 Task: Open Card Net Promoter Score Analysis in Board Product Features to Workspace Direct Marketing and add a team member Softage.1@softage.net, a label Red, a checklist Recipe Development, an attachment from your onedrive, a color Red and finally, add a card description 'Develop and launch new customer acquisition program' and a comment 'We should approach this task with a sense of curiosity and a willingness to experiment with new ideas and approaches.'. Add a start date 'Jan 01, 1900' with a due date 'Jan 08, 1900'
Action: Mouse moved to (71, 335)
Screenshot: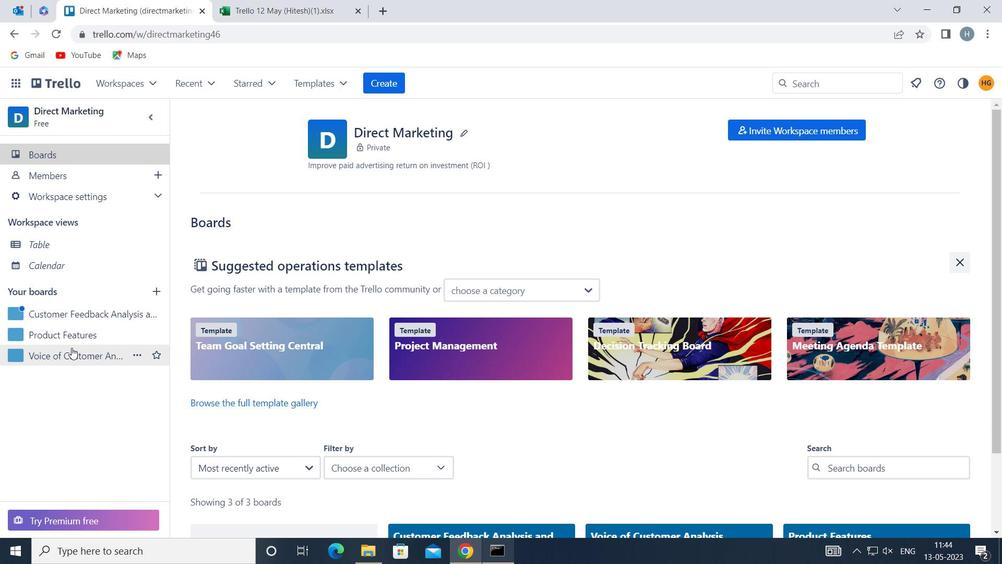 
Action: Mouse pressed left at (71, 335)
Screenshot: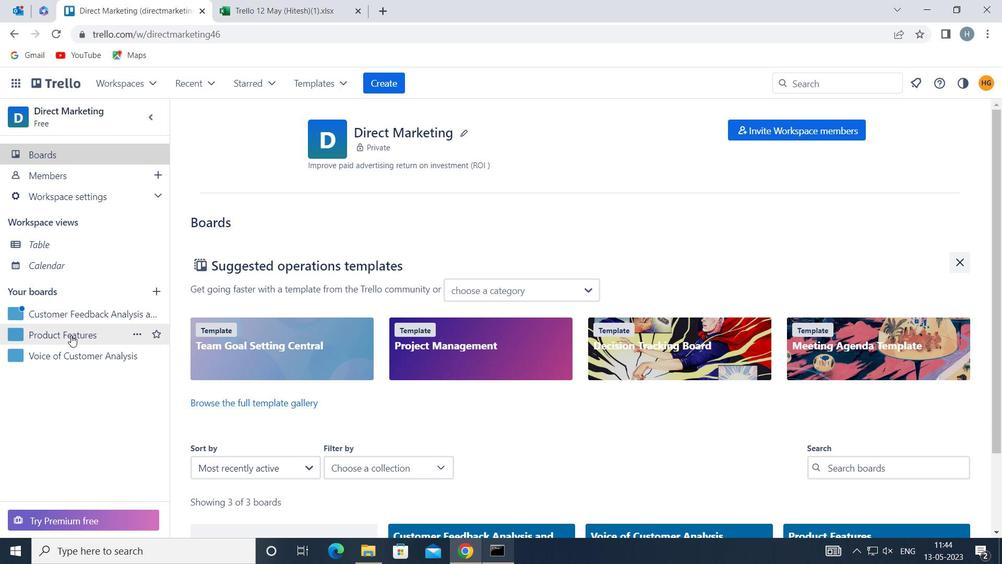 
Action: Mouse moved to (278, 184)
Screenshot: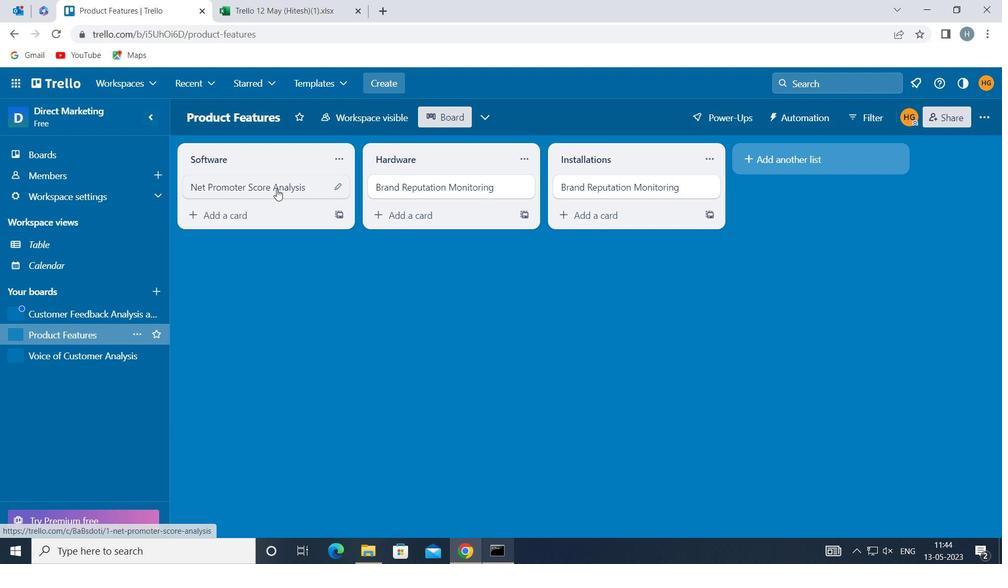
Action: Mouse pressed left at (278, 184)
Screenshot: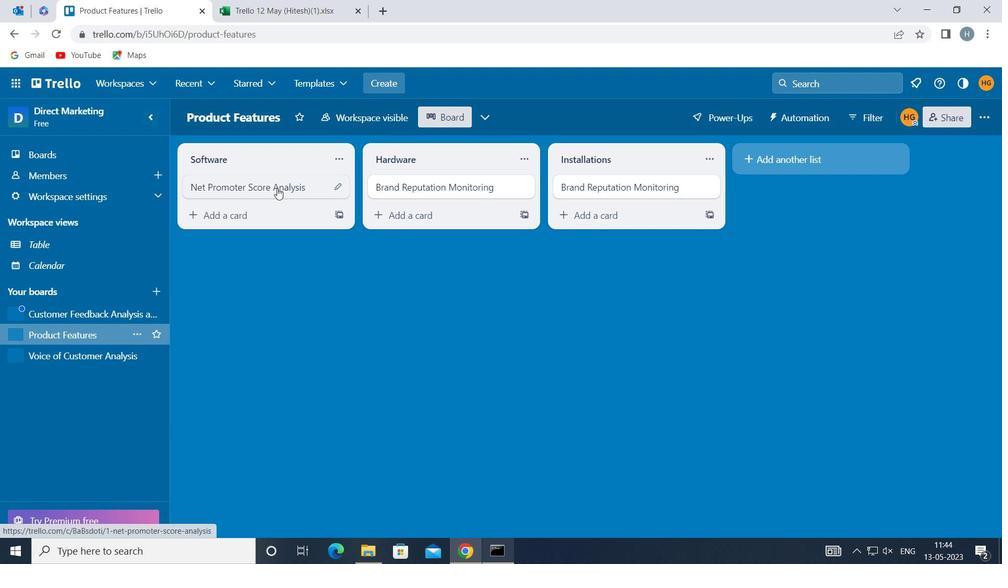
Action: Mouse moved to (698, 184)
Screenshot: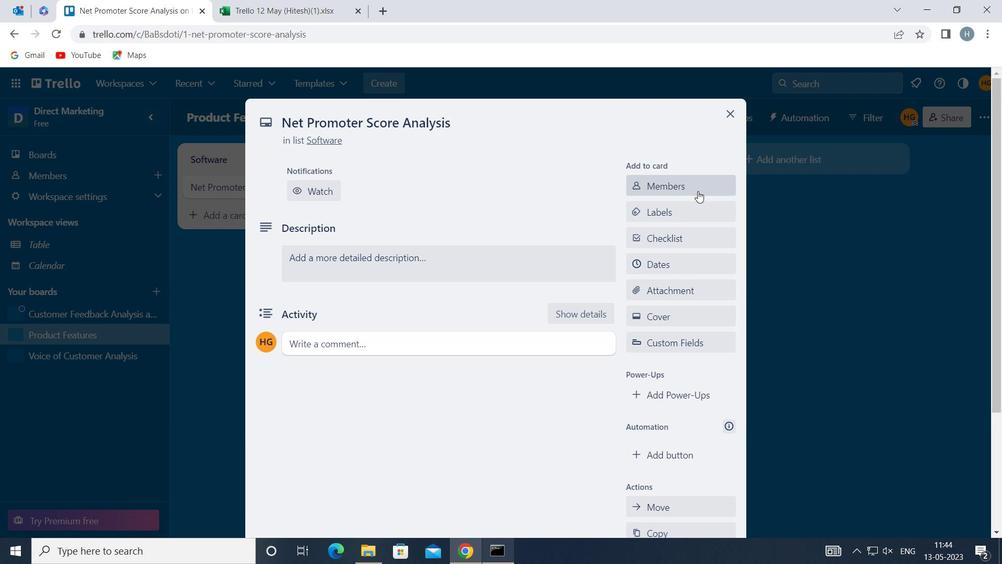 
Action: Mouse pressed left at (698, 184)
Screenshot: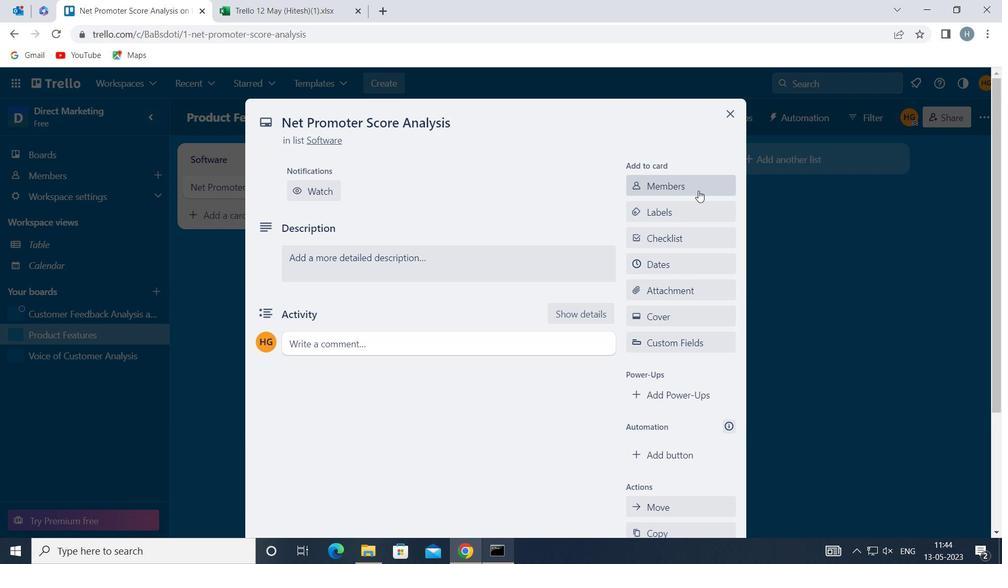 
Action: Key pressed softage
Screenshot: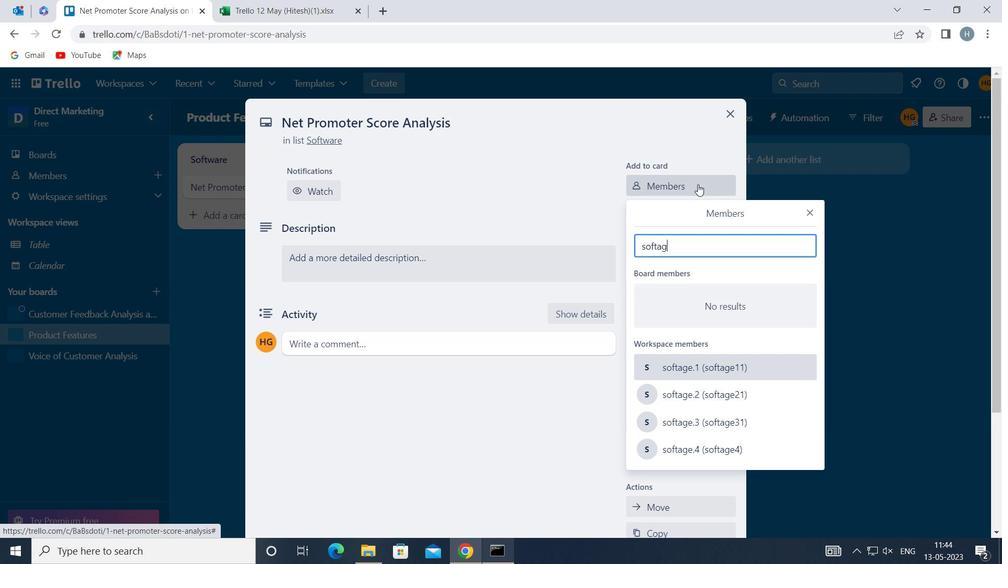 
Action: Mouse moved to (727, 362)
Screenshot: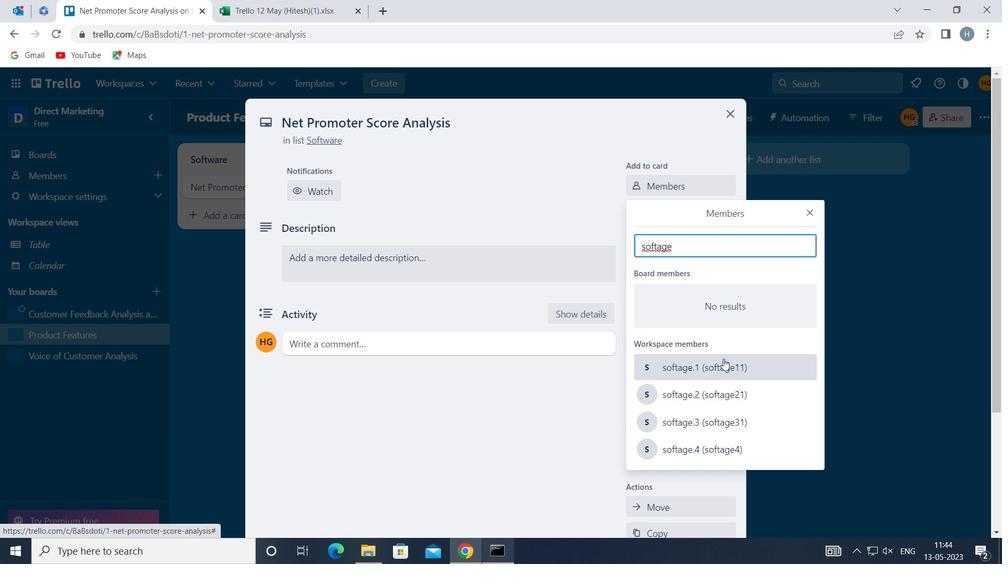 
Action: Mouse pressed left at (727, 362)
Screenshot: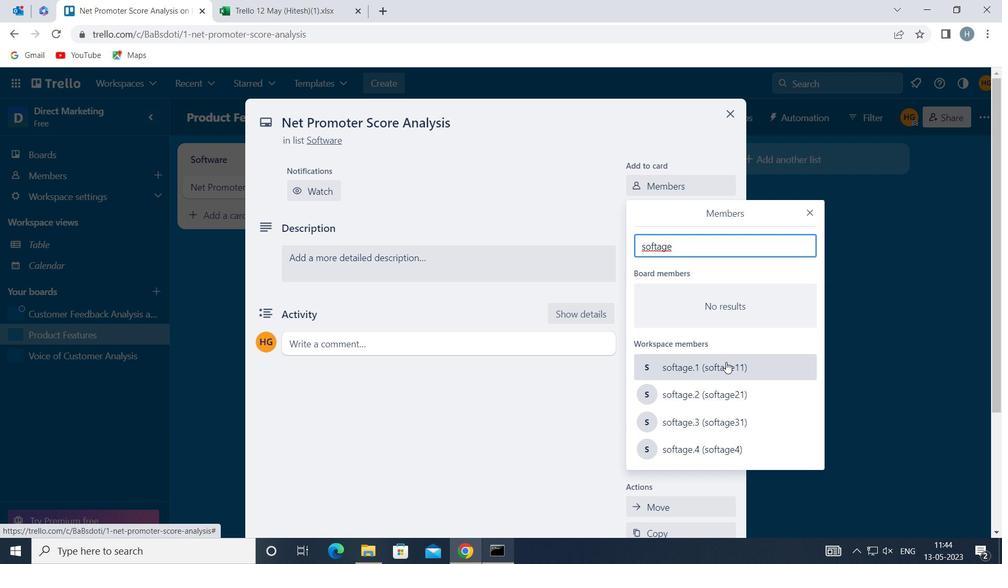 
Action: Mouse moved to (807, 211)
Screenshot: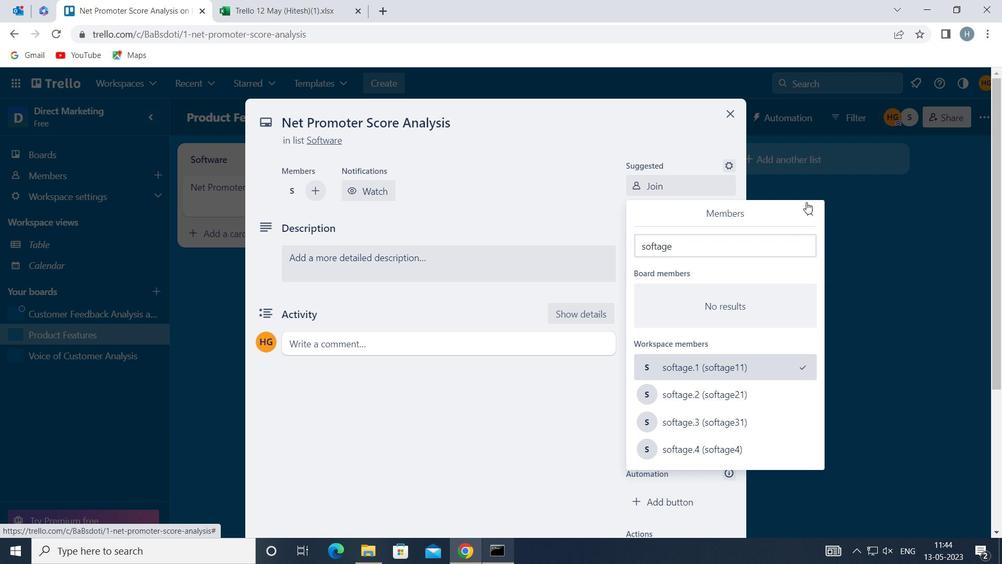 
Action: Mouse pressed left at (807, 211)
Screenshot: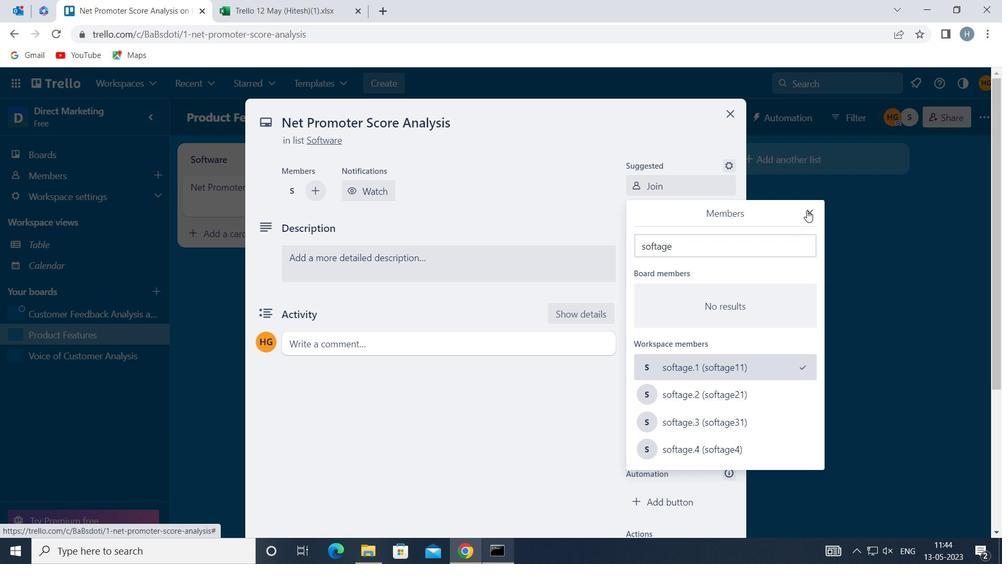 
Action: Mouse moved to (687, 255)
Screenshot: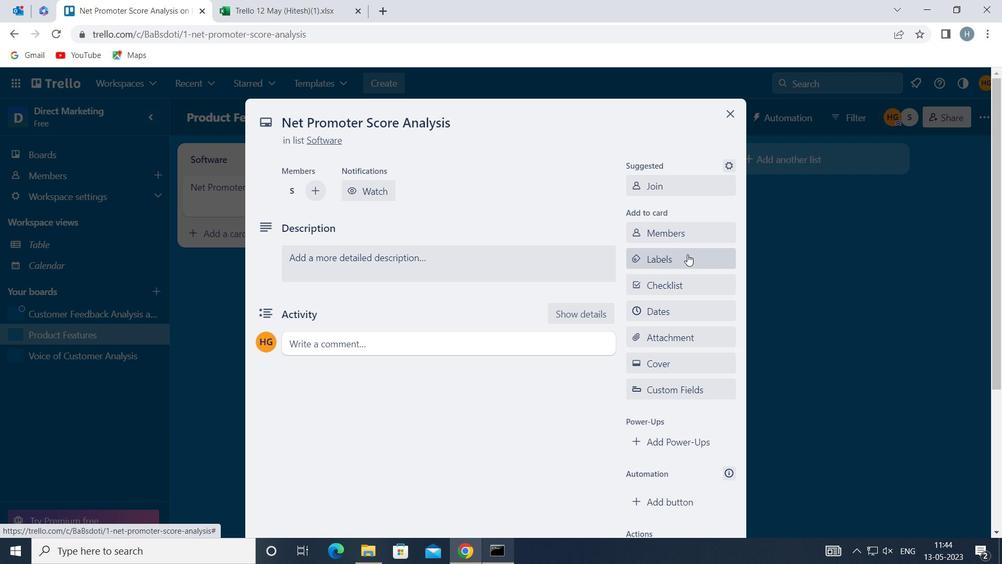 
Action: Mouse pressed left at (687, 255)
Screenshot: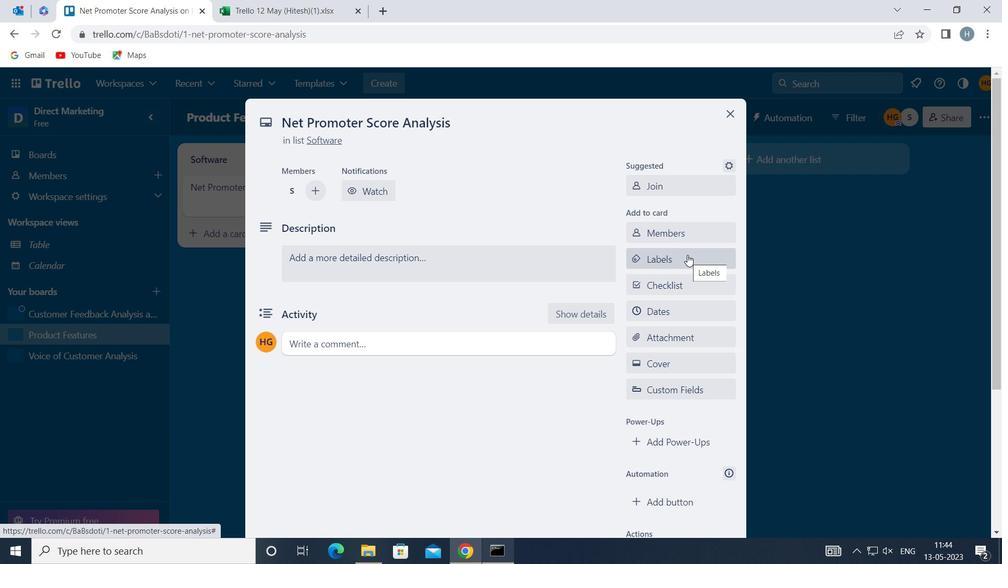 
Action: Mouse moved to (693, 262)
Screenshot: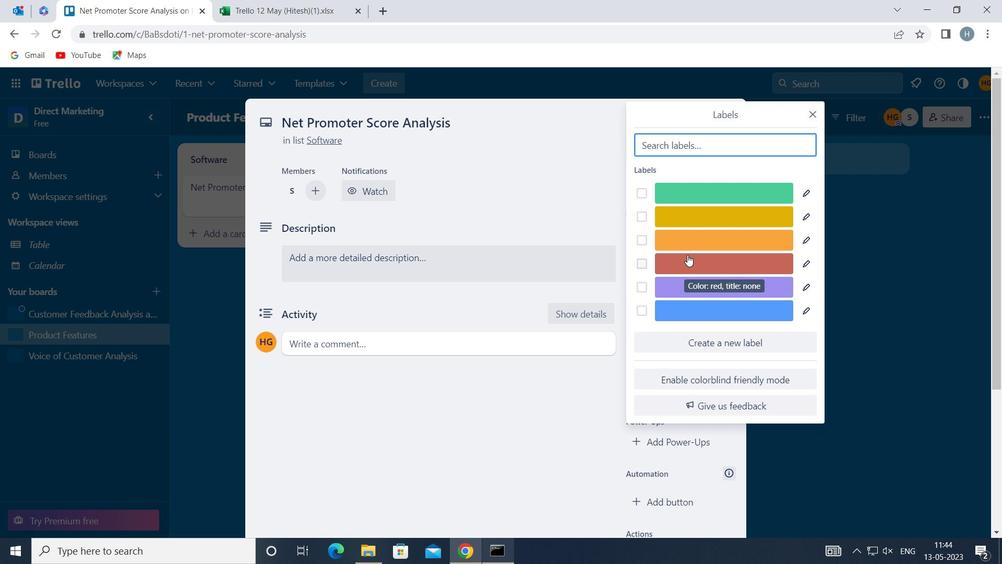 
Action: Mouse pressed left at (693, 262)
Screenshot: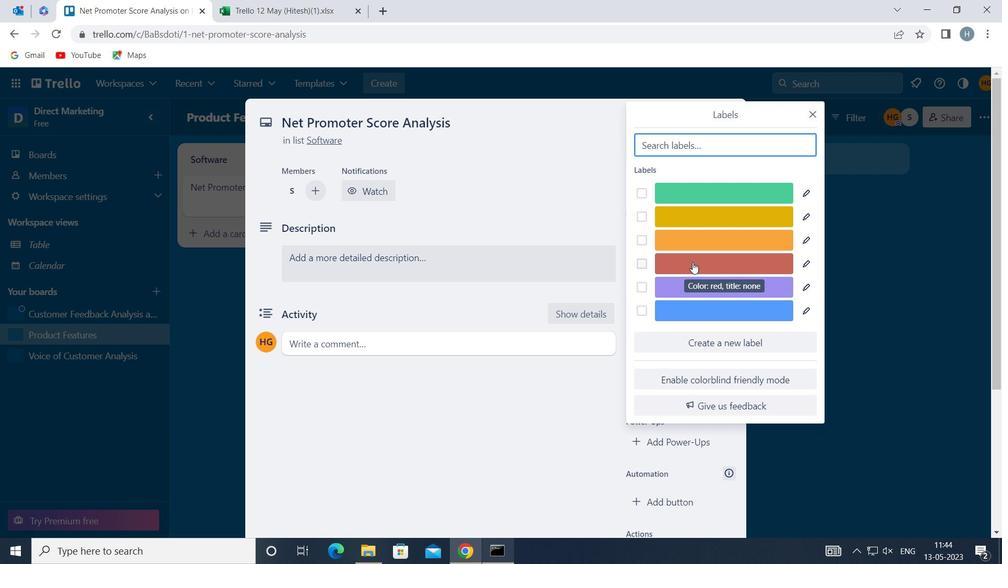 
Action: Mouse moved to (813, 109)
Screenshot: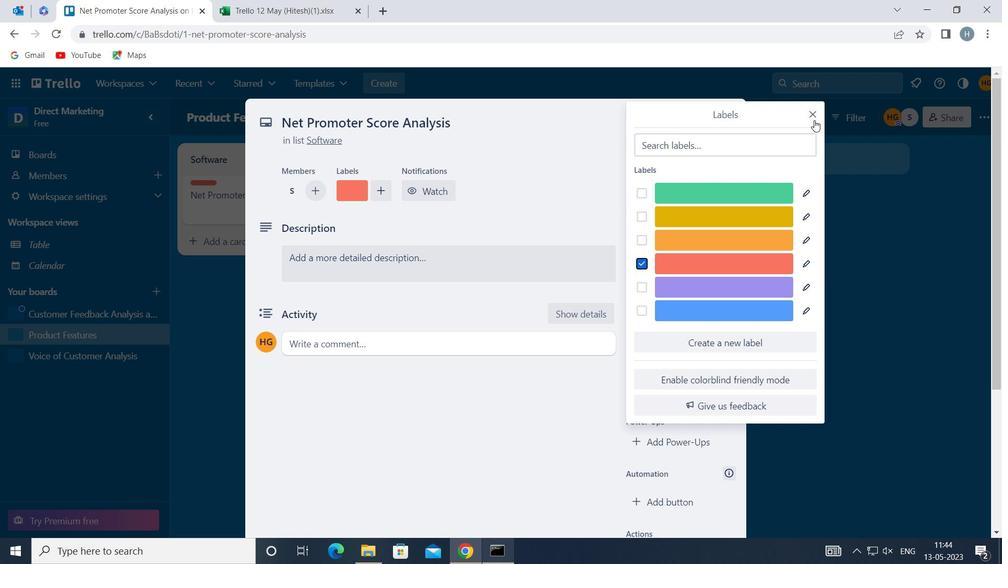 
Action: Mouse pressed left at (813, 109)
Screenshot: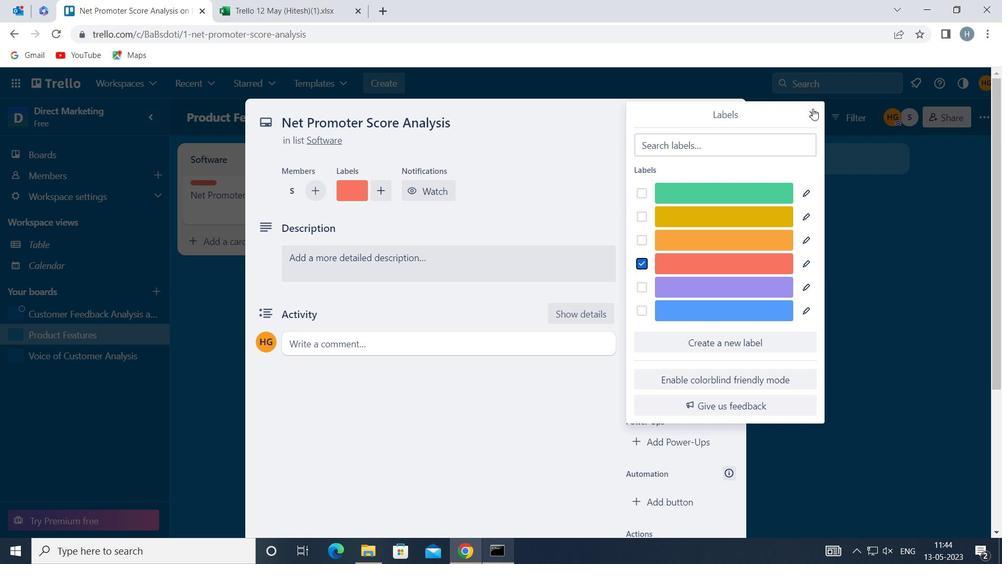 
Action: Mouse moved to (687, 278)
Screenshot: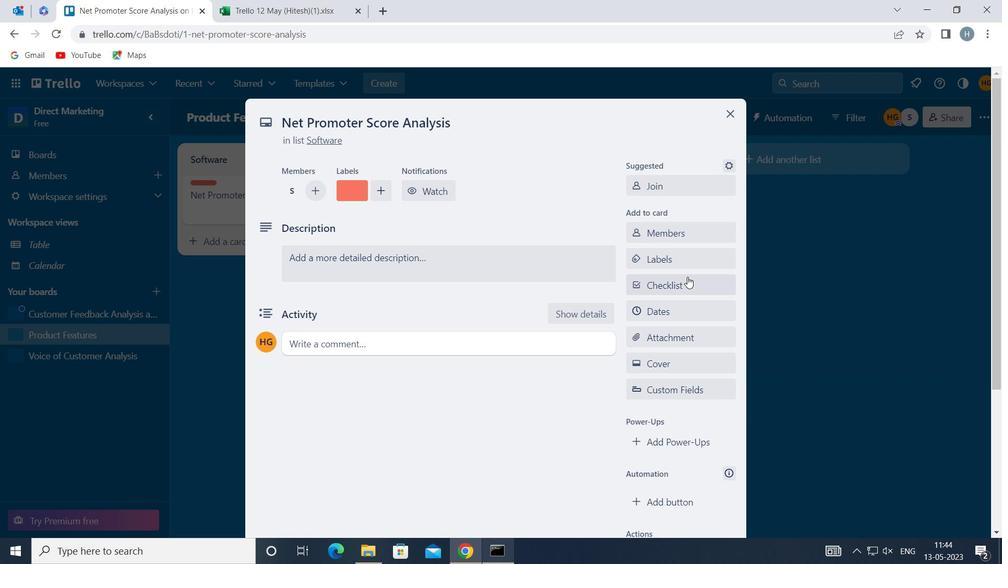 
Action: Mouse pressed left at (687, 278)
Screenshot: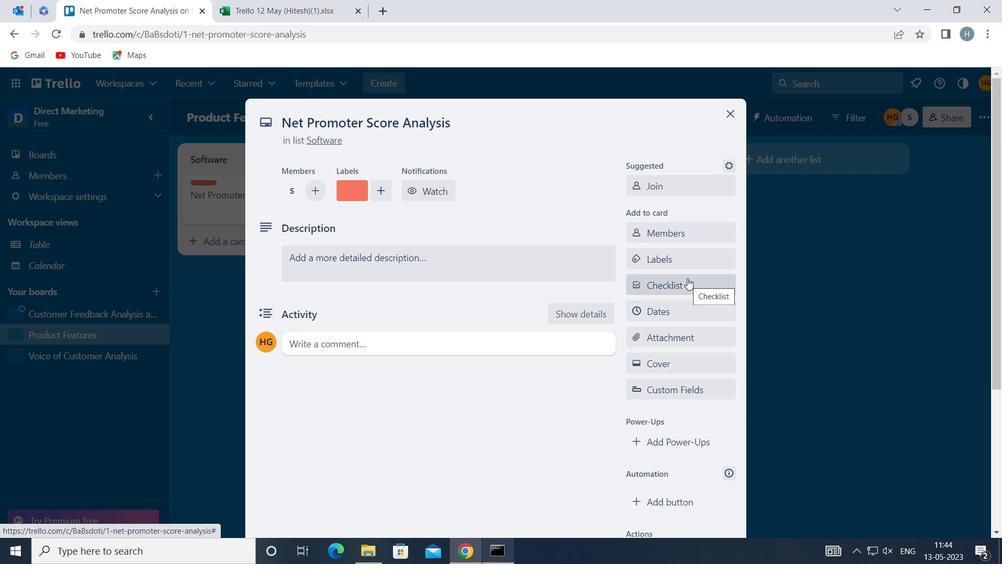 
Action: Key pressed <Key.shift>RECIPE<Key.space><Key.shift>DEVELOPMENT
Screenshot: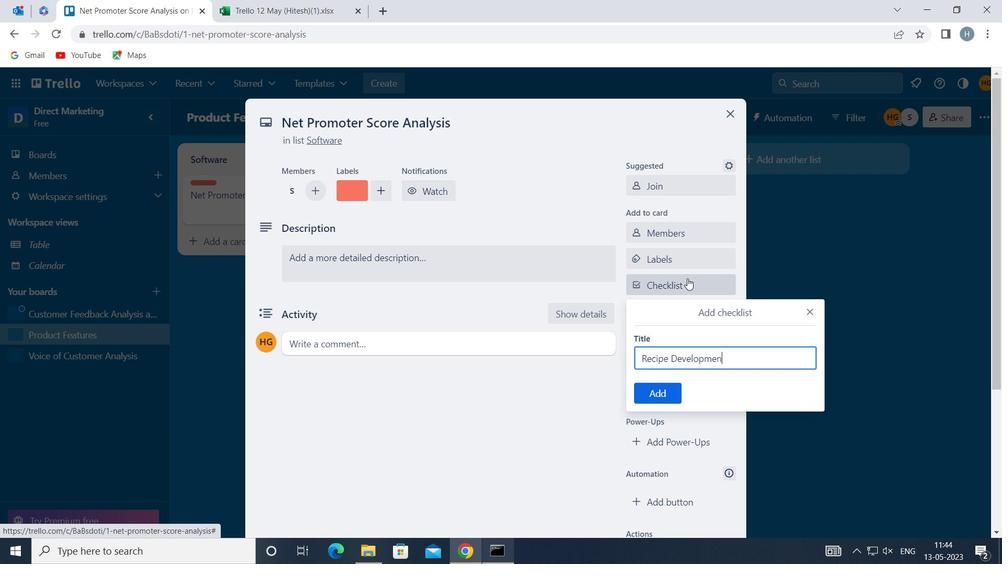
Action: Mouse moved to (666, 387)
Screenshot: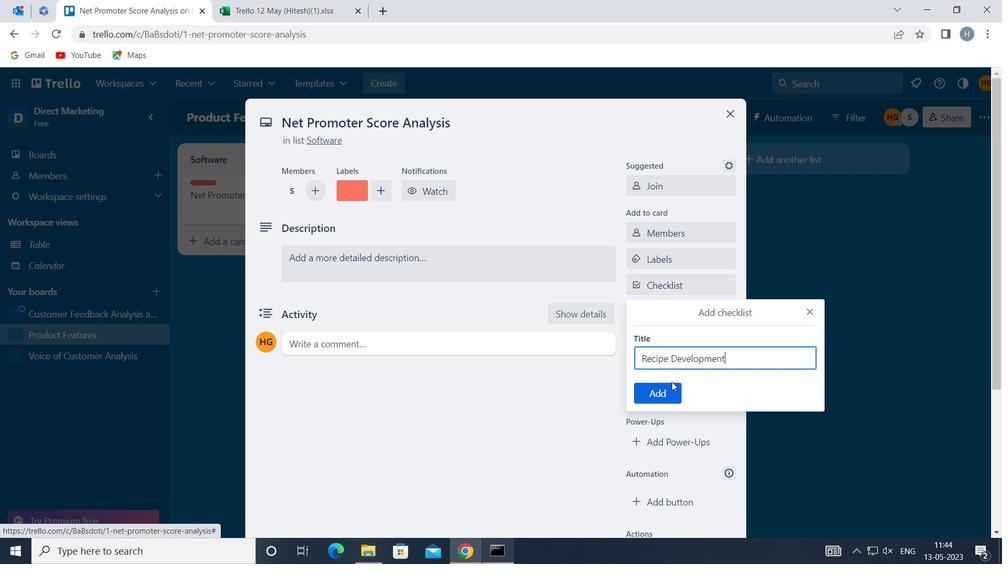 
Action: Mouse pressed left at (666, 387)
Screenshot: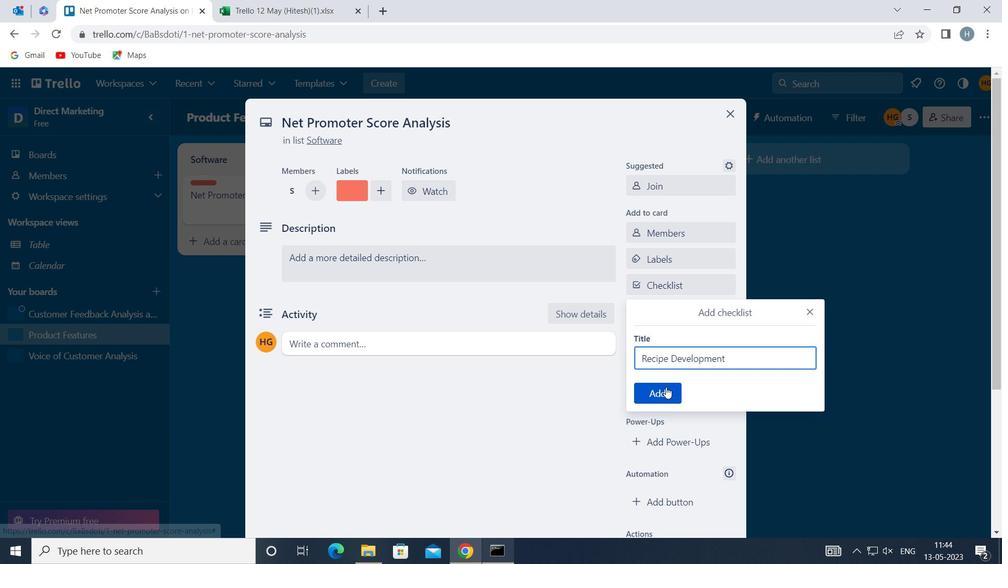 
Action: Mouse moved to (685, 331)
Screenshot: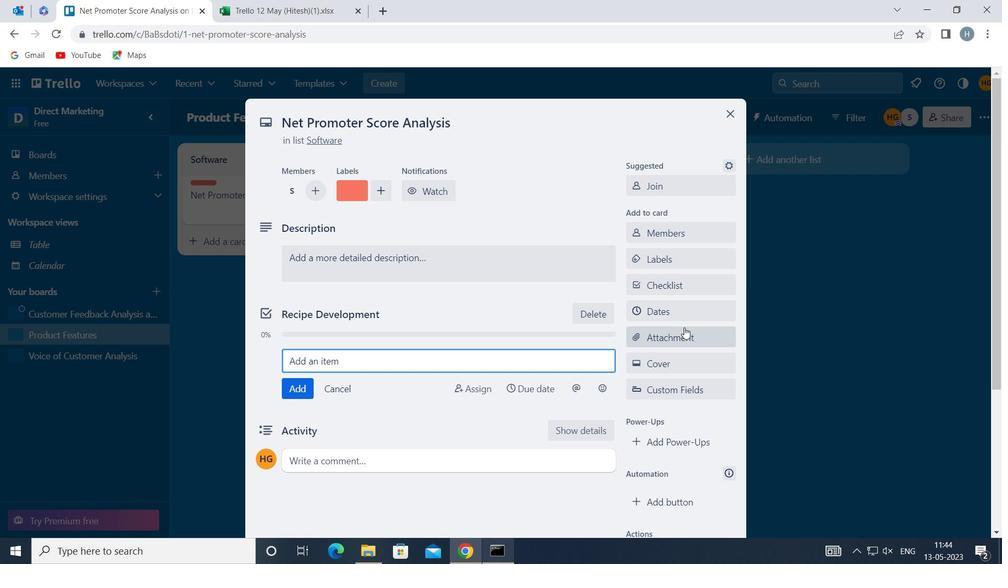 
Action: Mouse pressed left at (685, 331)
Screenshot: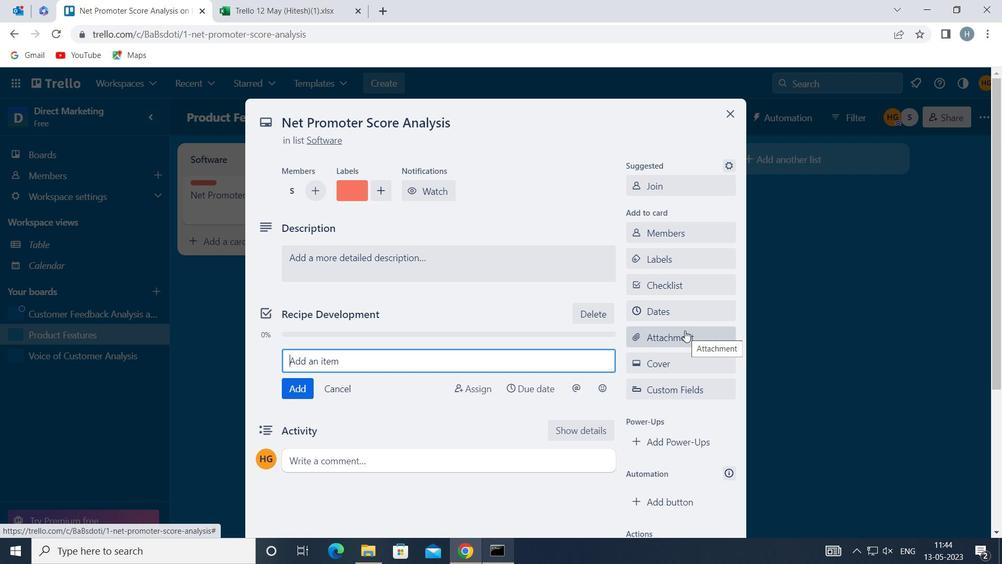 
Action: Mouse moved to (671, 247)
Screenshot: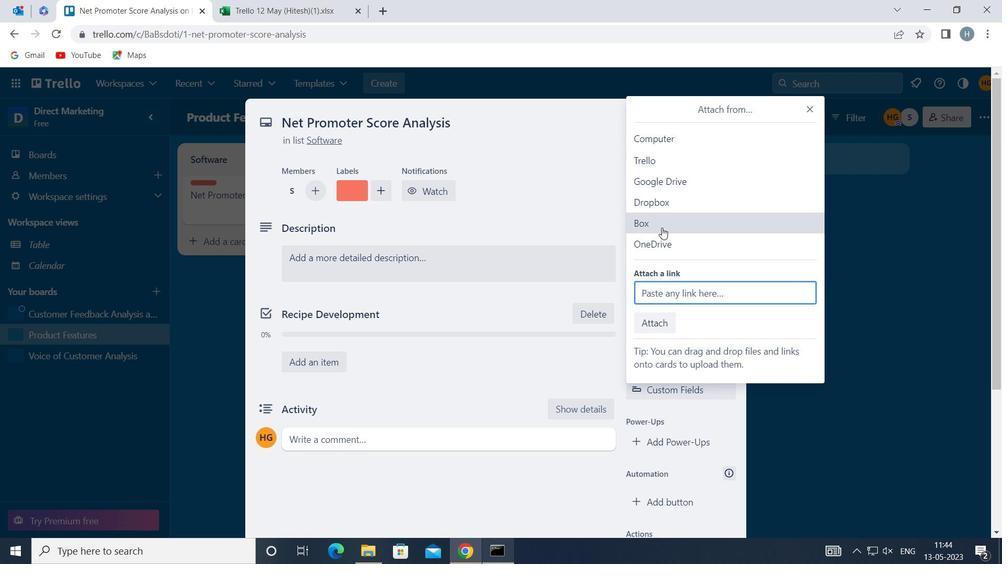 
Action: Mouse pressed left at (671, 247)
Screenshot: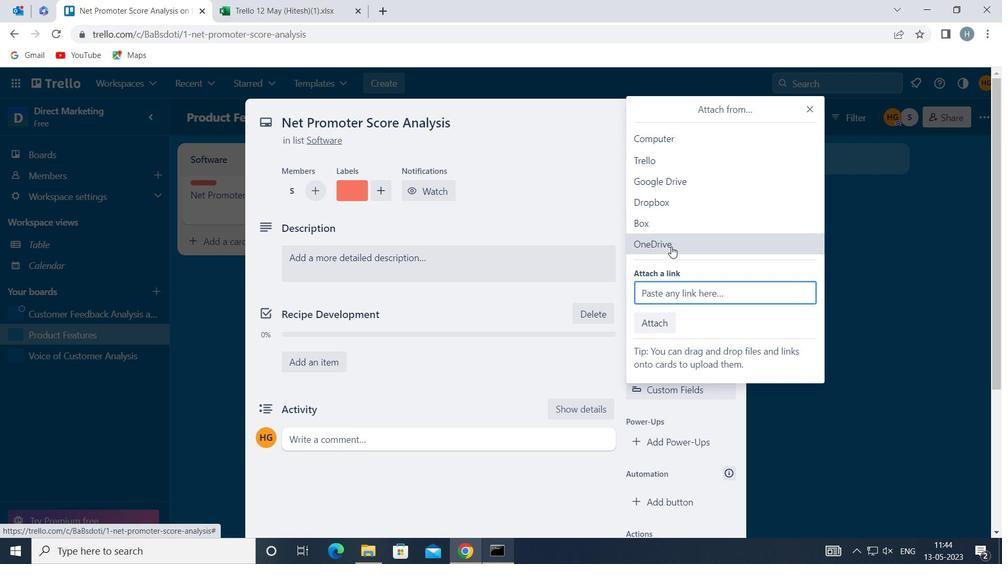 
Action: Mouse moved to (590, 180)
Screenshot: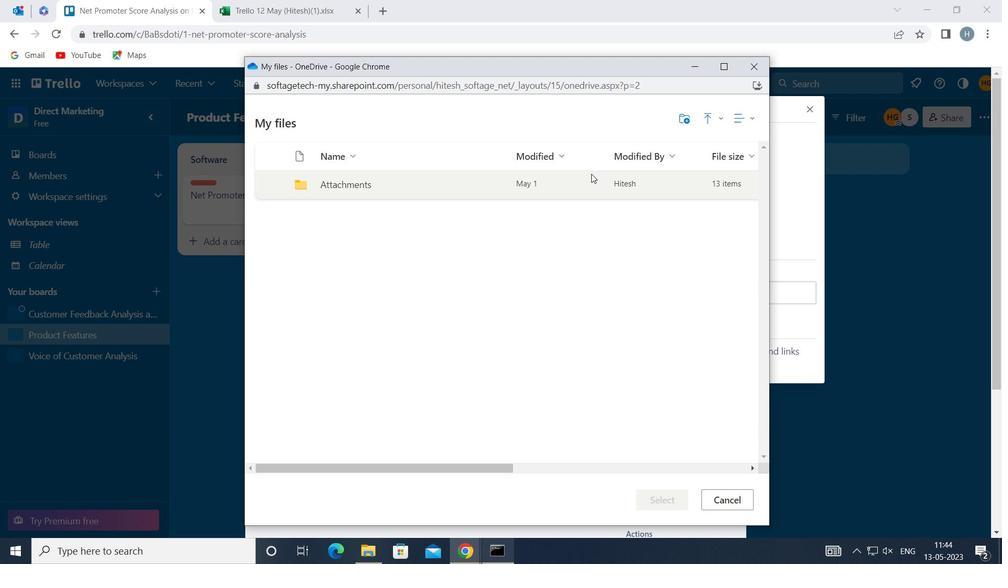
Action: Mouse pressed left at (590, 180)
Screenshot: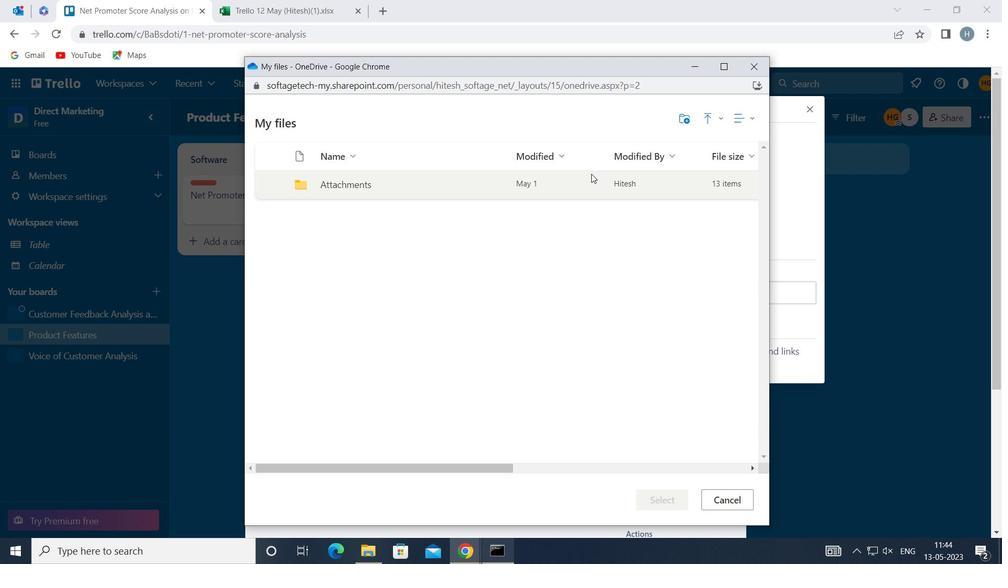 
Action: Mouse pressed left at (590, 180)
Screenshot: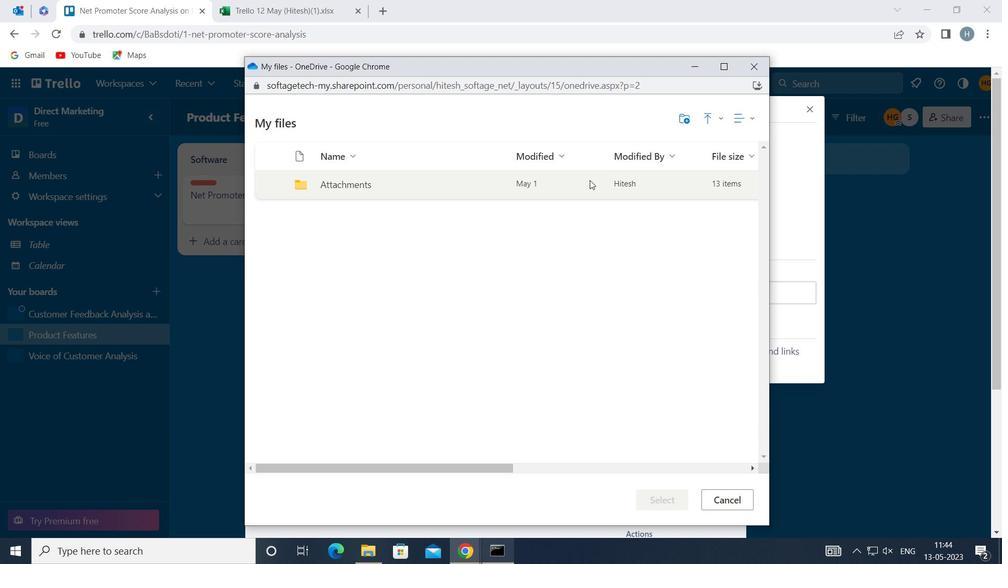 
Action: Mouse moved to (588, 218)
Screenshot: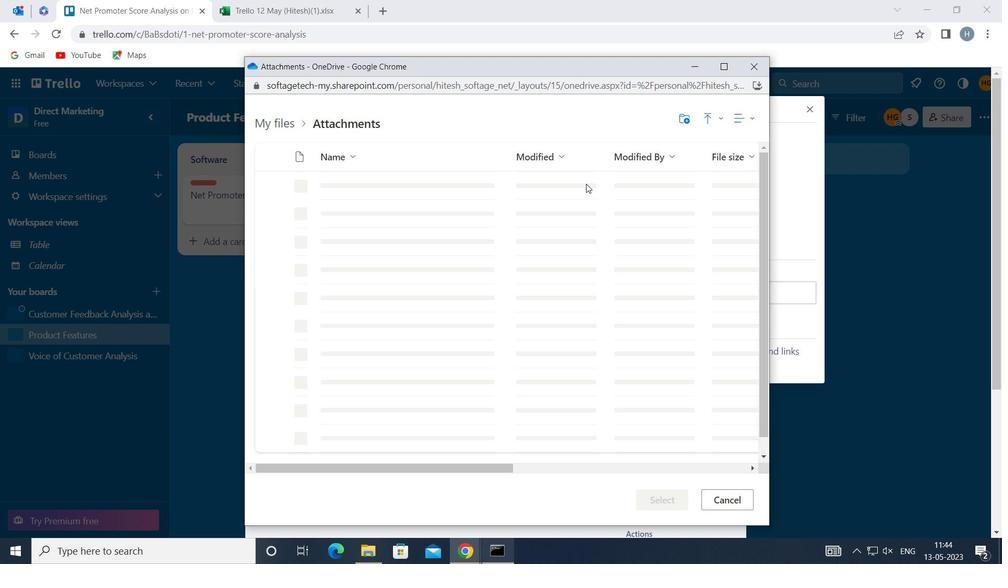 
Action: Mouse pressed left at (588, 218)
Screenshot: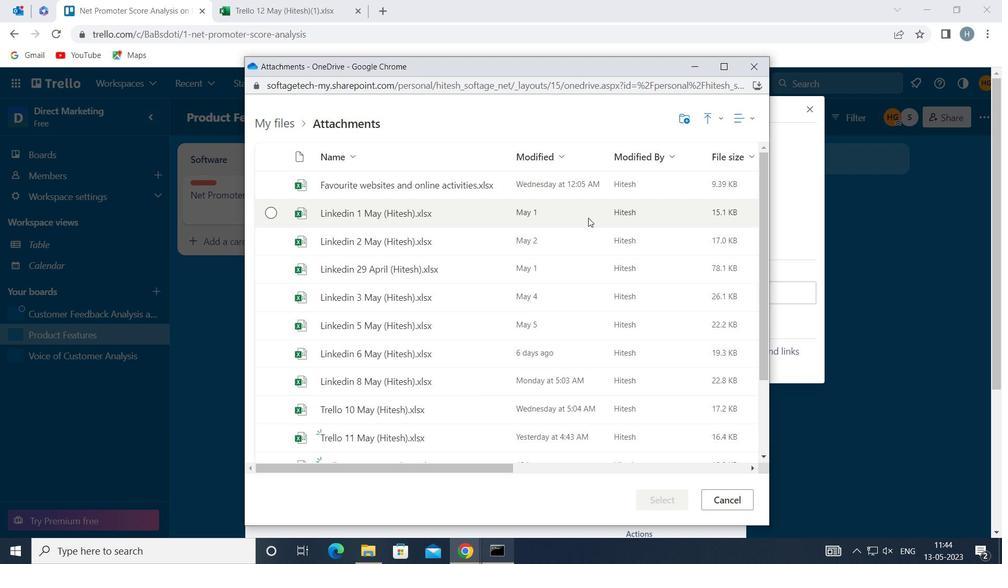 
Action: Mouse moved to (675, 493)
Screenshot: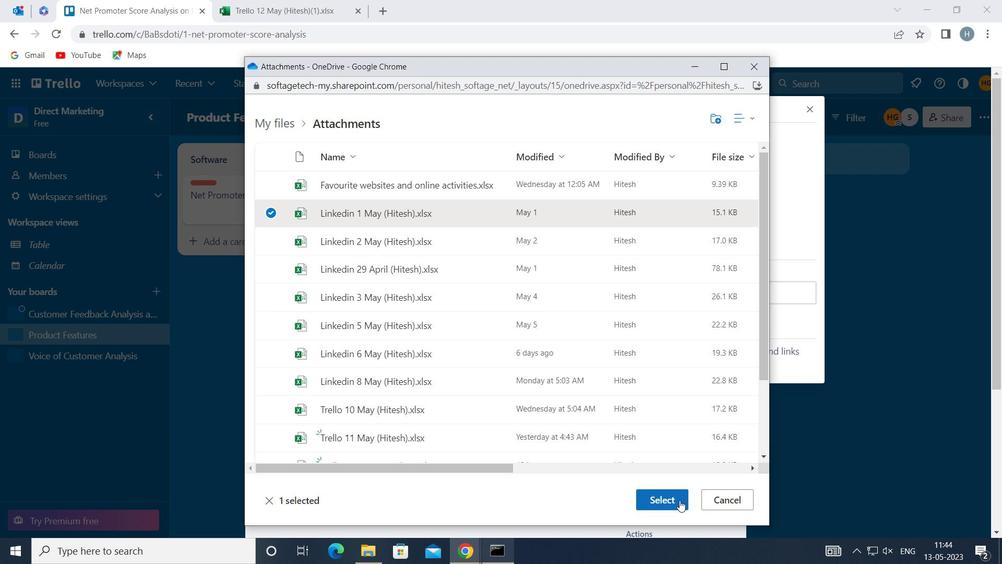 
Action: Mouse pressed left at (675, 493)
Screenshot: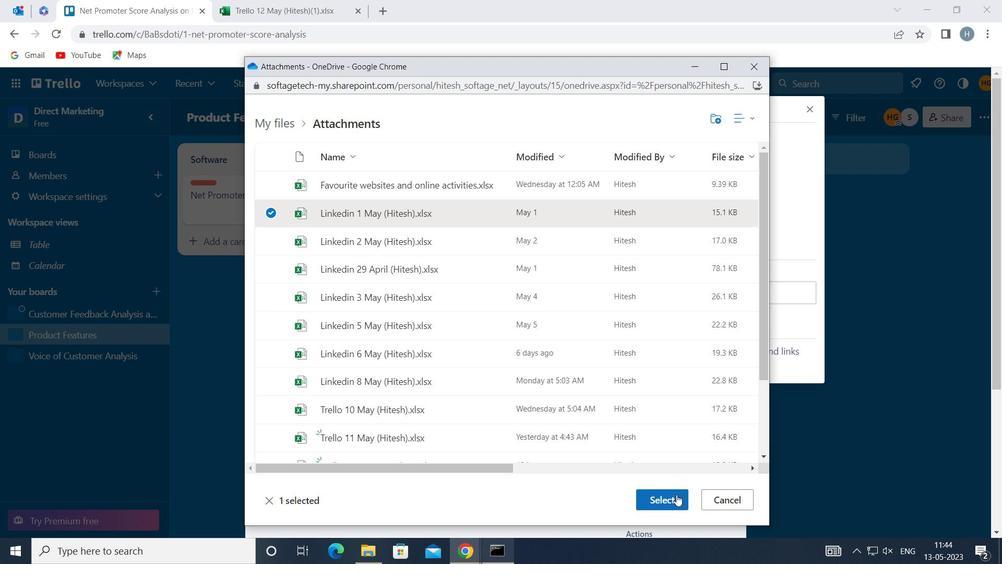 
Action: Mouse moved to (691, 361)
Screenshot: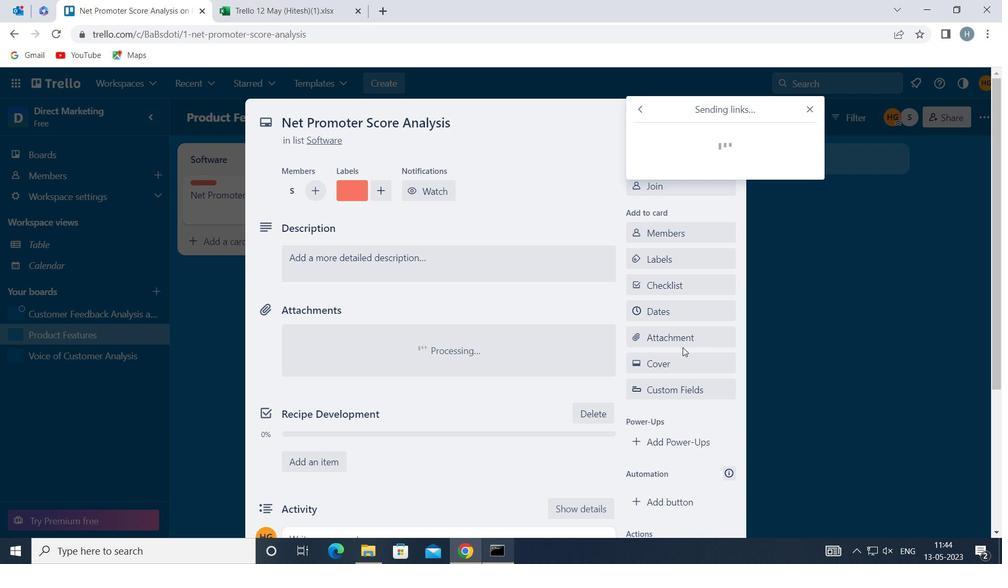 
Action: Mouse pressed left at (691, 361)
Screenshot: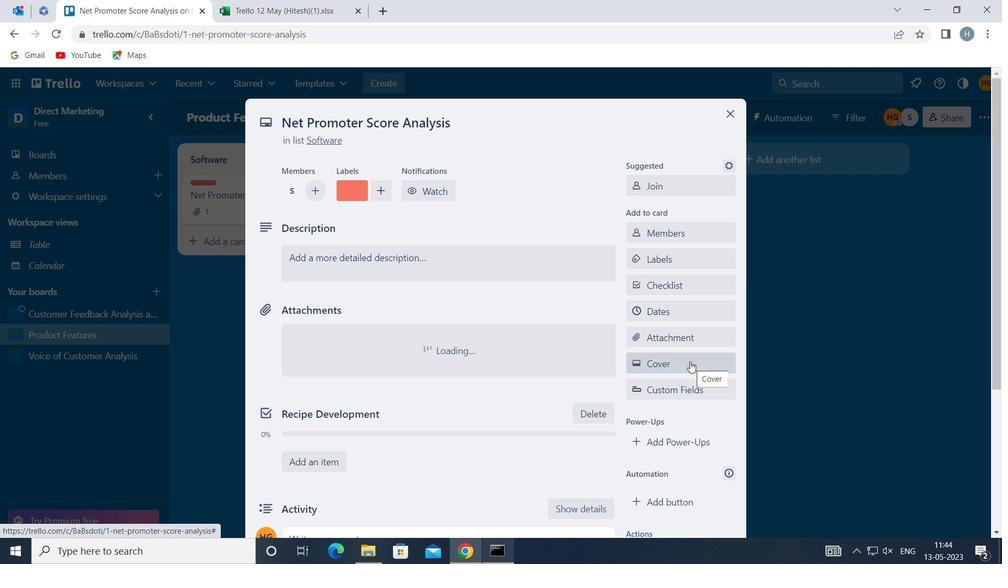 
Action: Mouse moved to (761, 279)
Screenshot: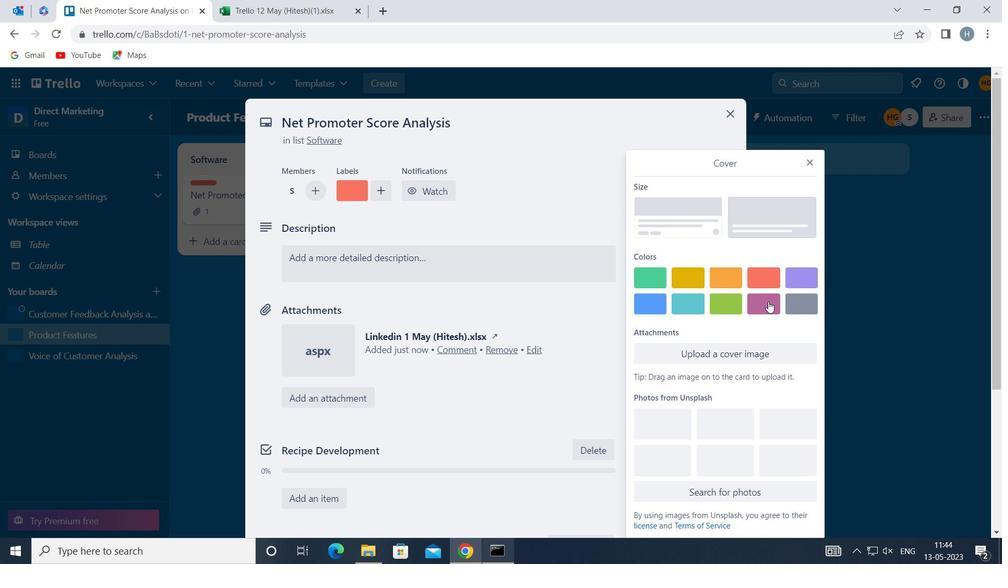 
Action: Mouse pressed left at (761, 279)
Screenshot: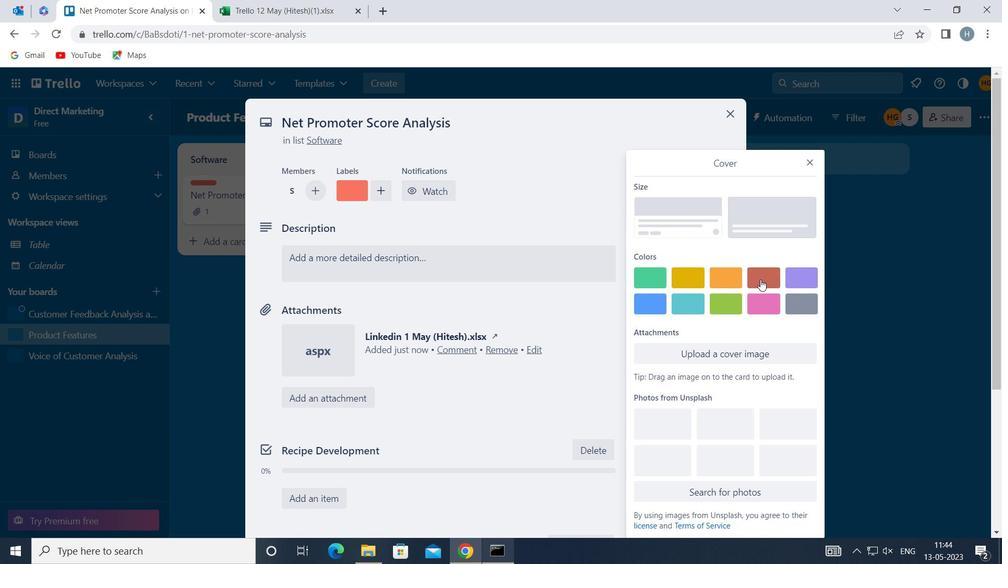 
Action: Mouse moved to (813, 136)
Screenshot: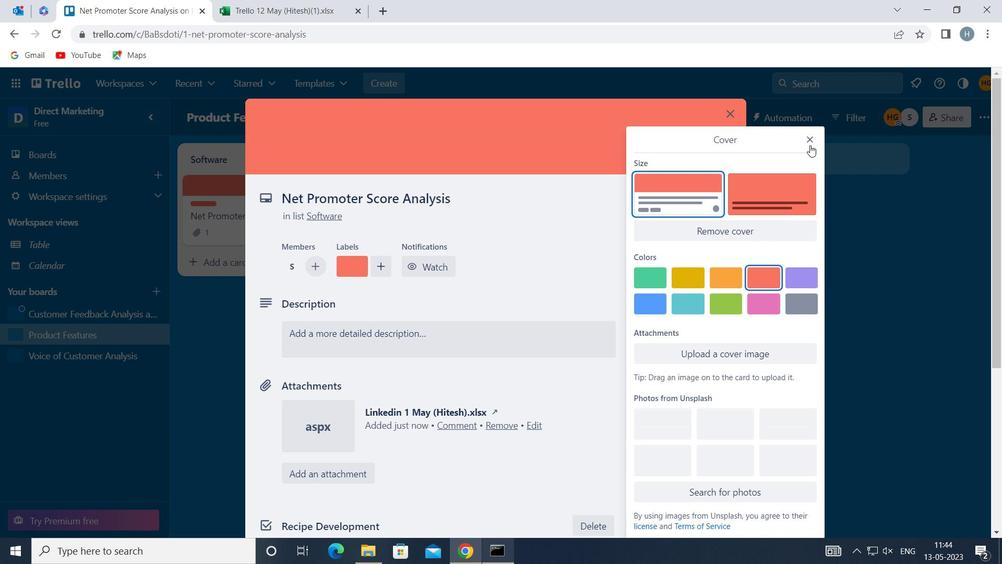 
Action: Mouse pressed left at (813, 136)
Screenshot: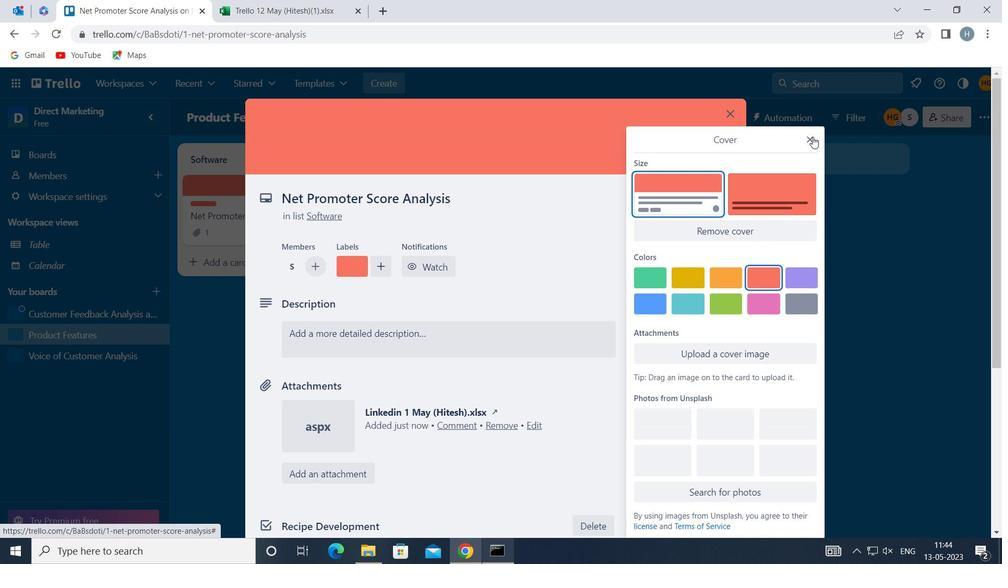 
Action: Mouse moved to (506, 331)
Screenshot: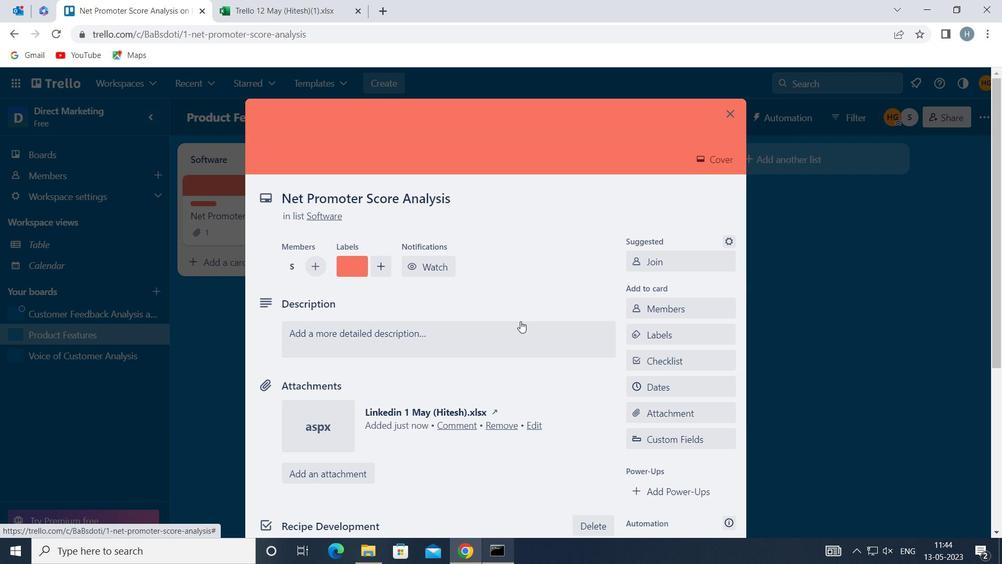 
Action: Mouse pressed left at (506, 331)
Screenshot: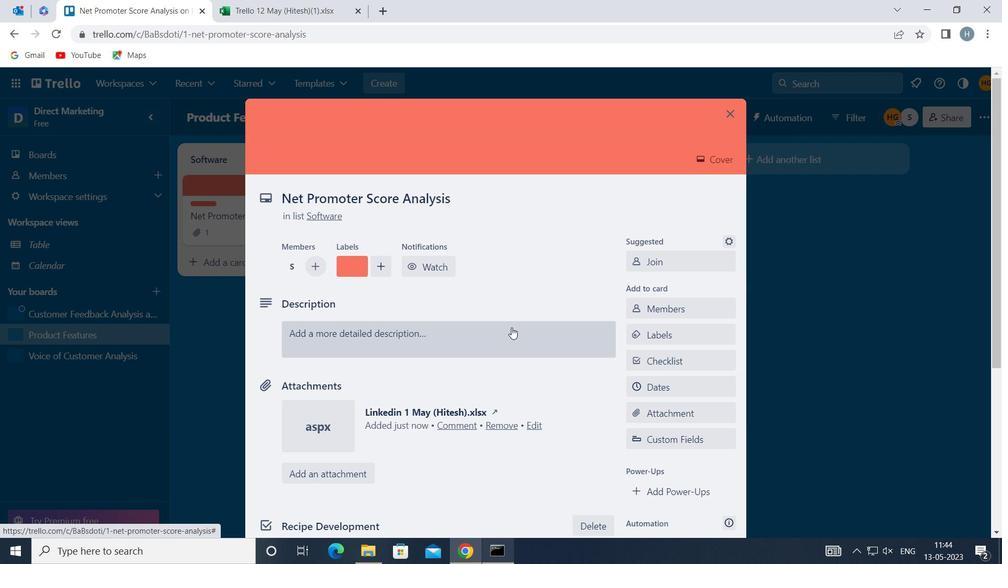 
Action: Mouse moved to (427, 378)
Screenshot: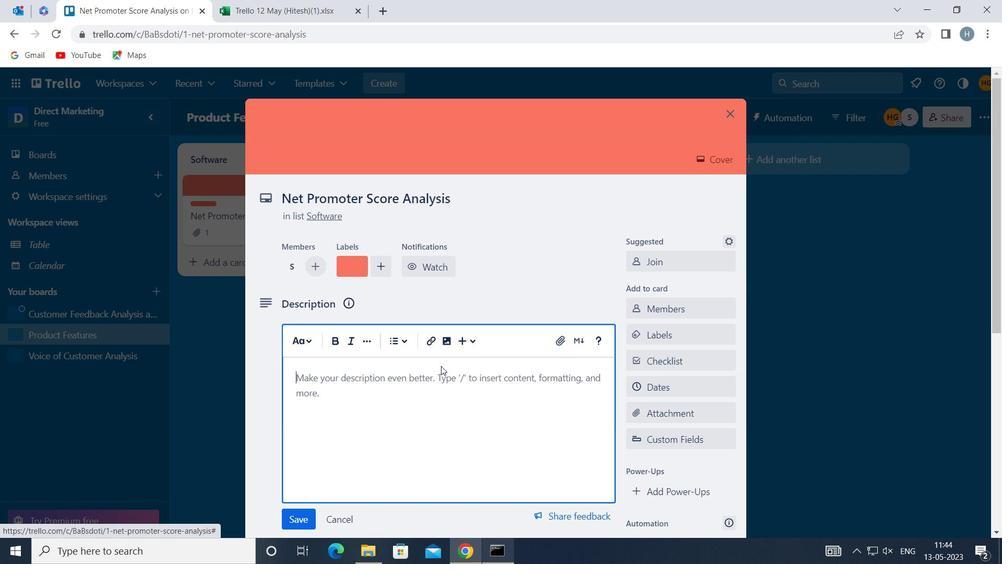 
Action: Mouse pressed left at (427, 378)
Screenshot: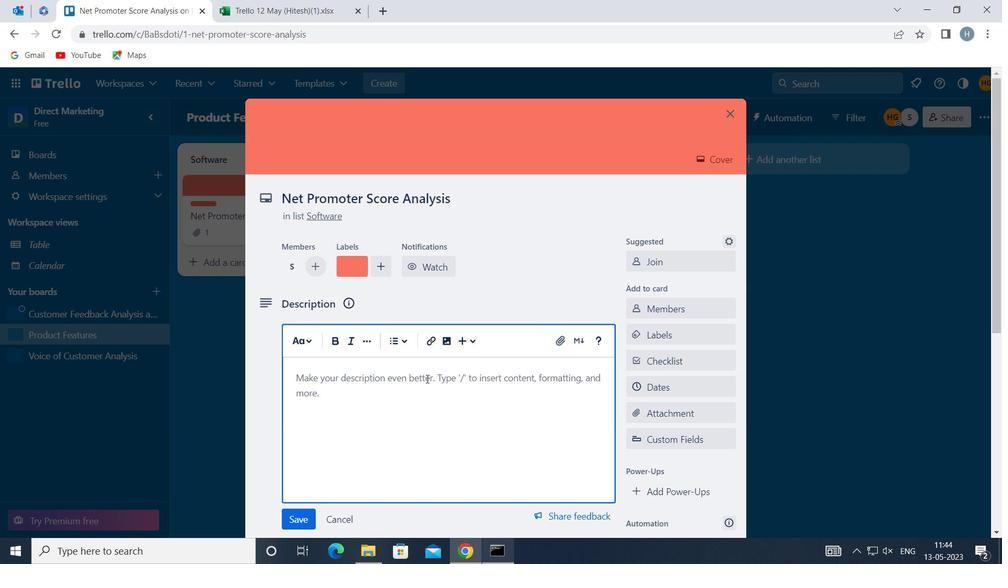 
Action: Key pressed <Key.shift>DEVELOP<Key.space>AND<Key.space>LAUNCH<Key.space>NEW<Key.space>CUSTOMER<Key.space>ACQUISITION<Key.space>PROGRAM
Screenshot: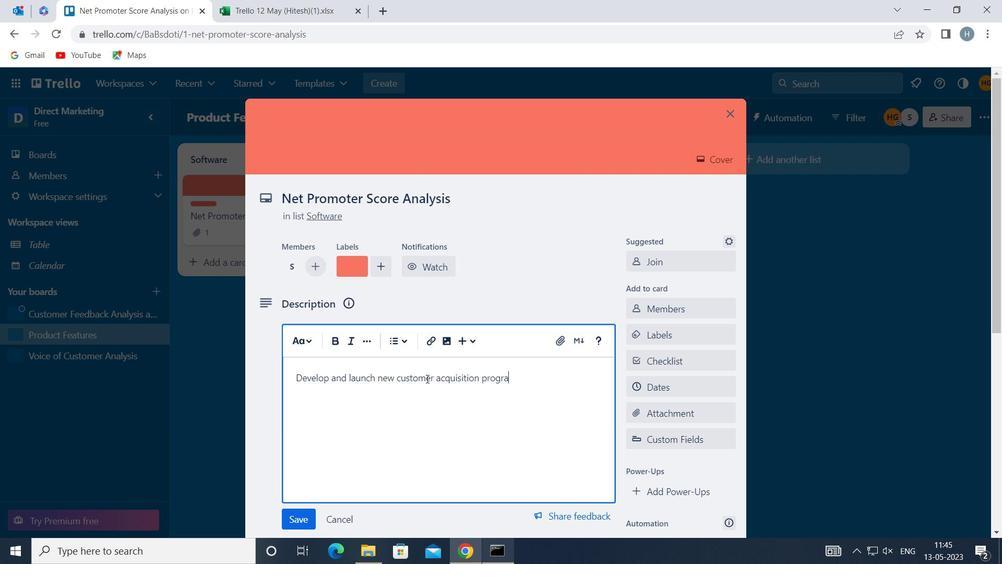 
Action: Mouse moved to (298, 519)
Screenshot: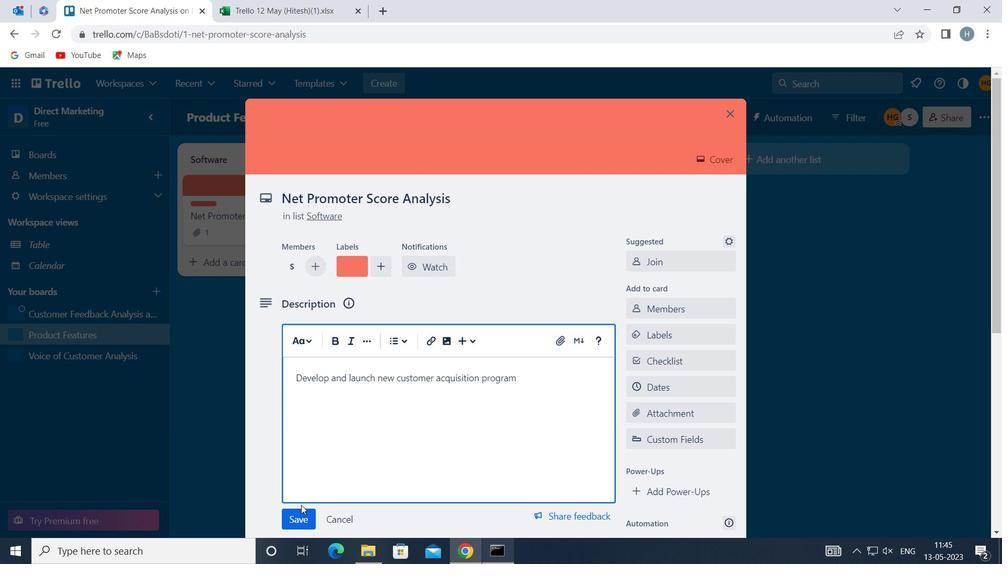 
Action: Mouse pressed left at (298, 519)
Screenshot: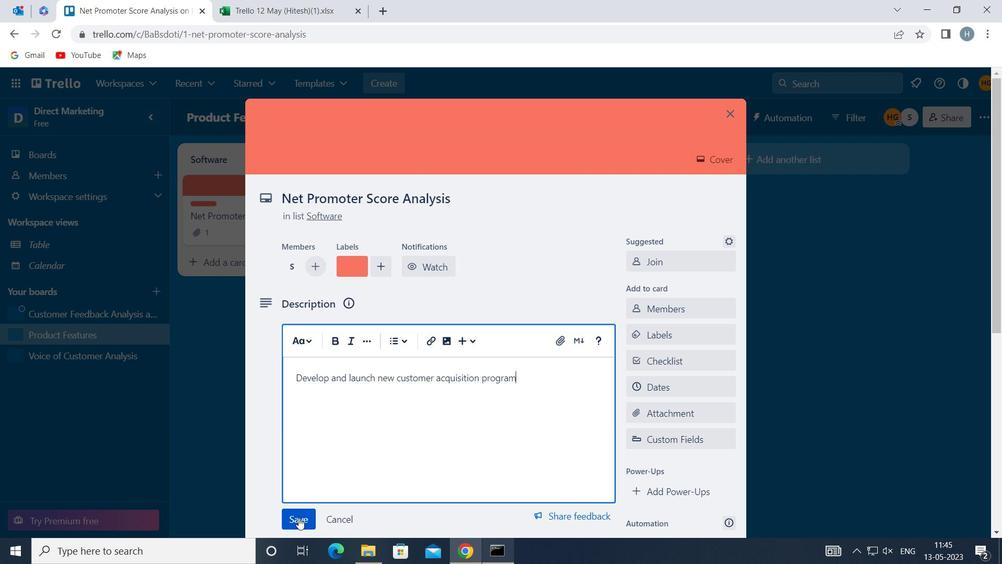
Action: Mouse moved to (329, 447)
Screenshot: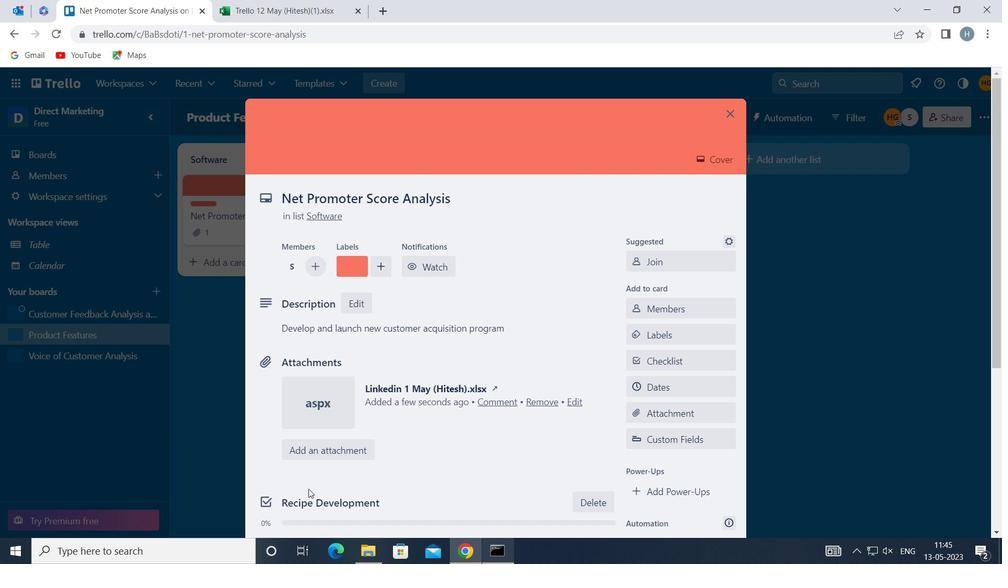 
Action: Mouse scrolled (329, 446) with delta (0, 0)
Screenshot: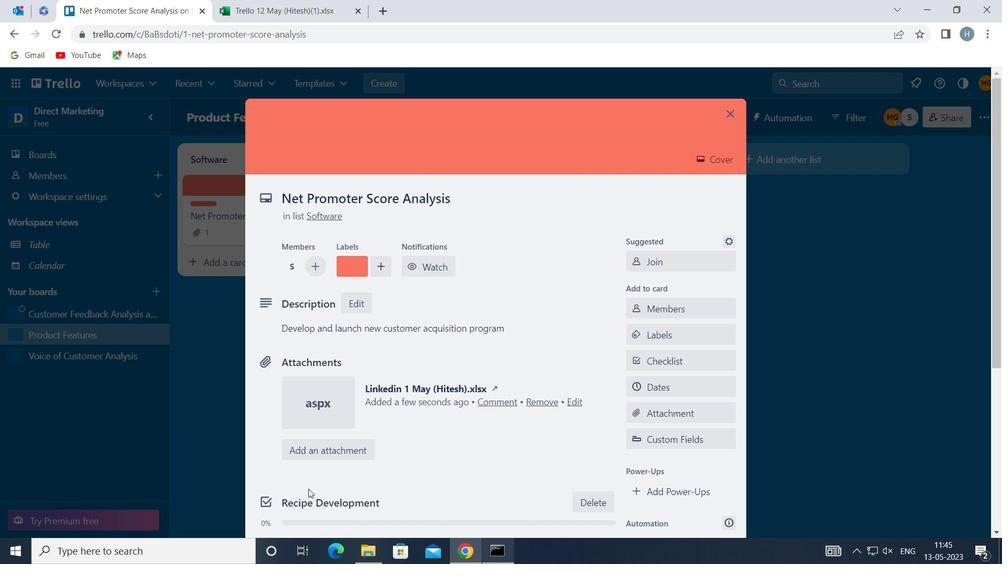 
Action: Mouse scrolled (329, 446) with delta (0, 0)
Screenshot: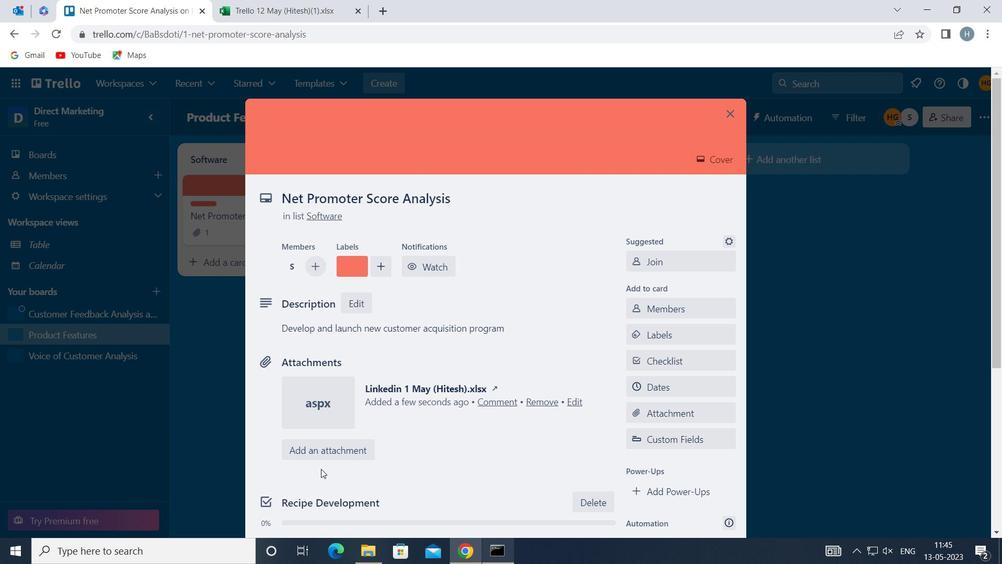 
Action: Mouse scrolled (329, 446) with delta (0, 0)
Screenshot: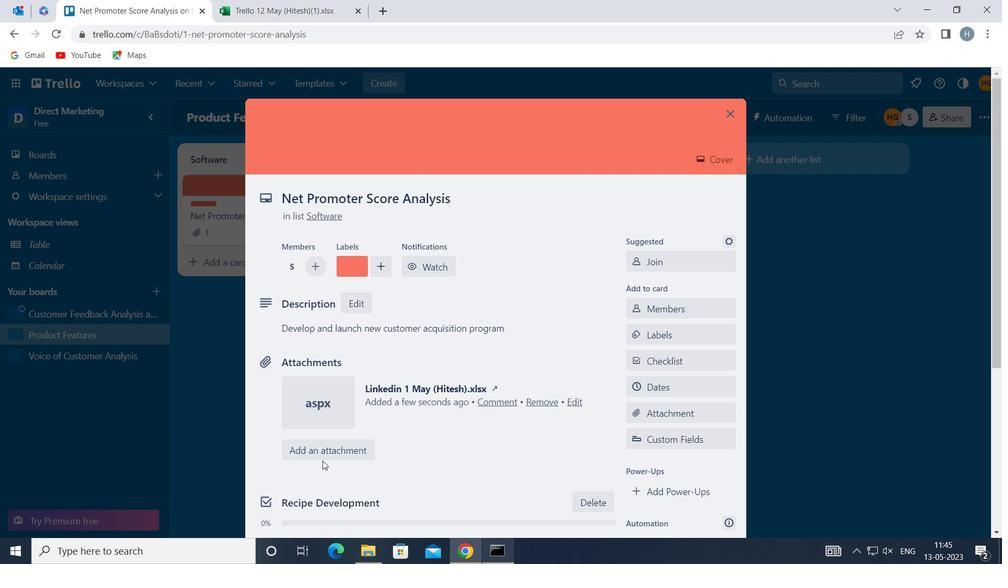 
Action: Mouse moved to (330, 443)
Screenshot: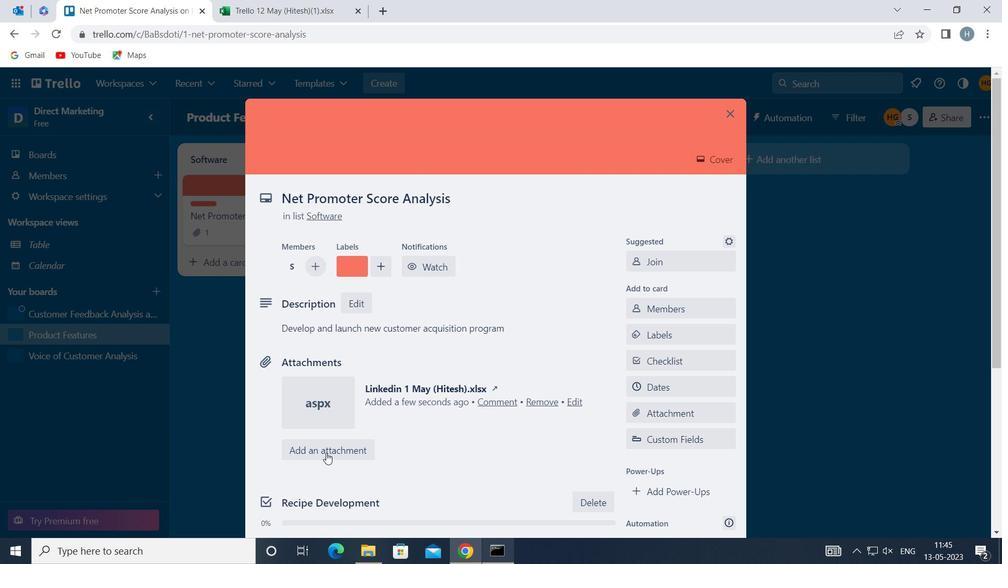 
Action: Mouse scrolled (330, 442) with delta (0, 0)
Screenshot: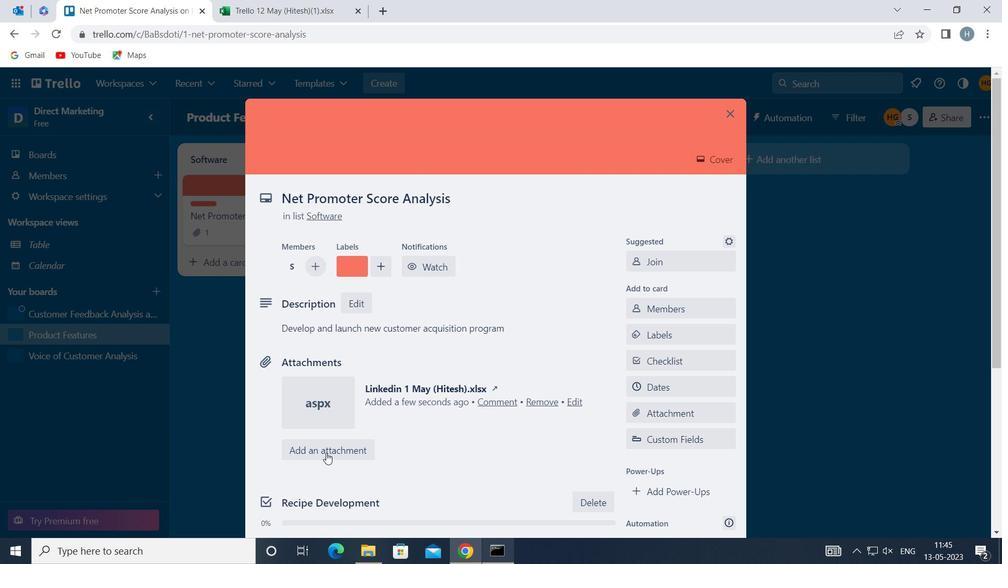 
Action: Mouse moved to (406, 376)
Screenshot: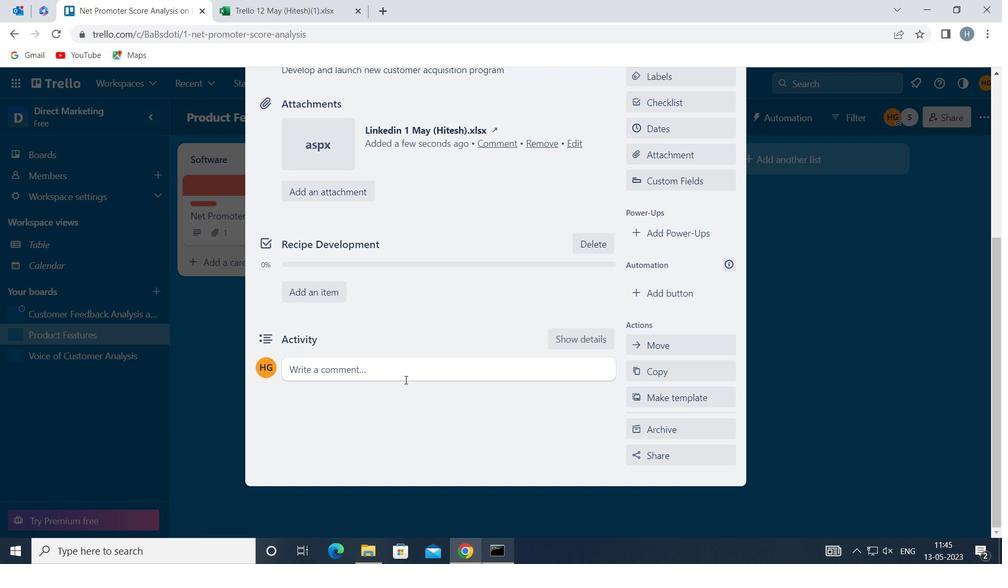 
Action: Mouse pressed left at (406, 376)
Screenshot: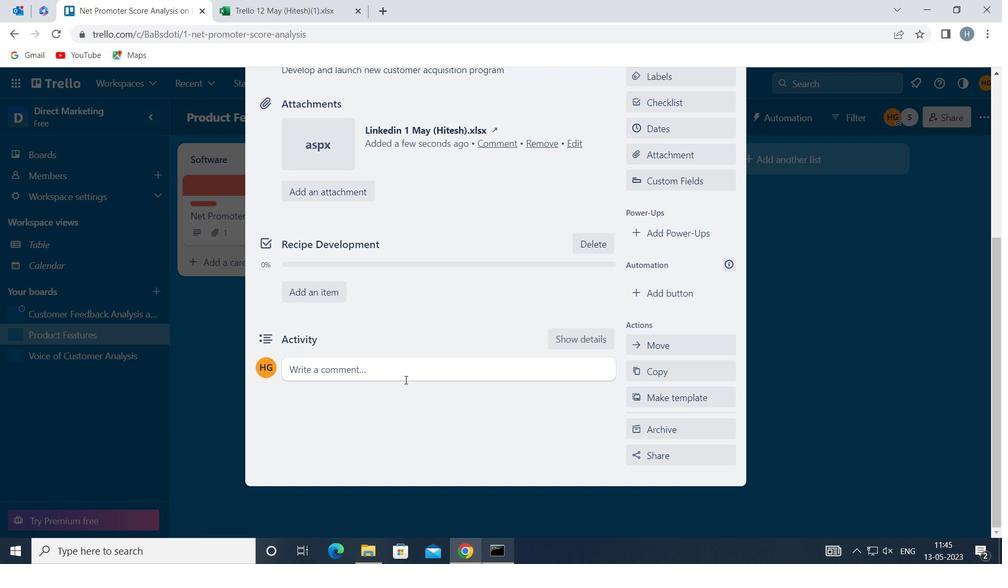 
Action: Mouse moved to (380, 406)
Screenshot: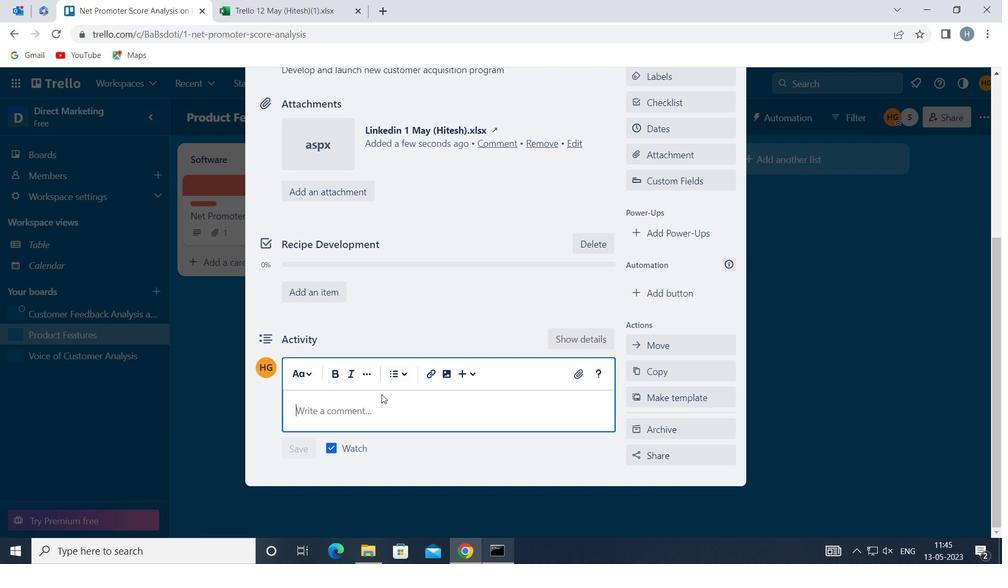 
Action: Mouse pressed left at (380, 406)
Screenshot: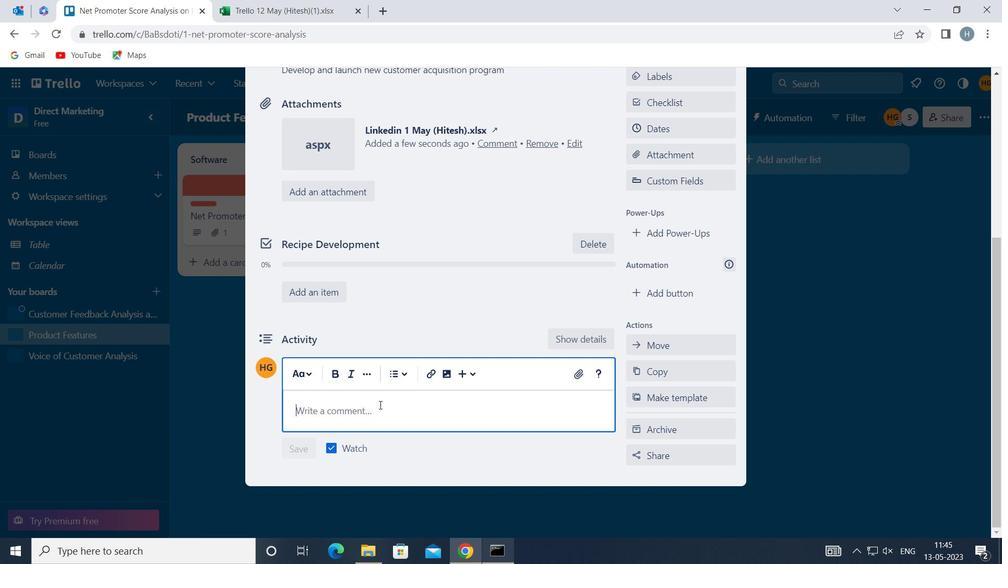 
Action: Key pressed <Key.shift>WE<Key.space>SHOULD<Key.space>APPROACH<Key.space>THIS<Key.space>TASK<Key.space>WITH<Key.space>A<Key.space>SENSE<Key.space>OF<Key.space>CURIOSITY<Key.space>AND<Key.space>A<Key.space>WILLINGNESS<Key.space>TO<Key.space>EXPERIMENT<Key.space>WITH<Key.space>NEW<Key.space>IDEAS<Key.space>AND<Key.space>APPROACHES
Screenshot: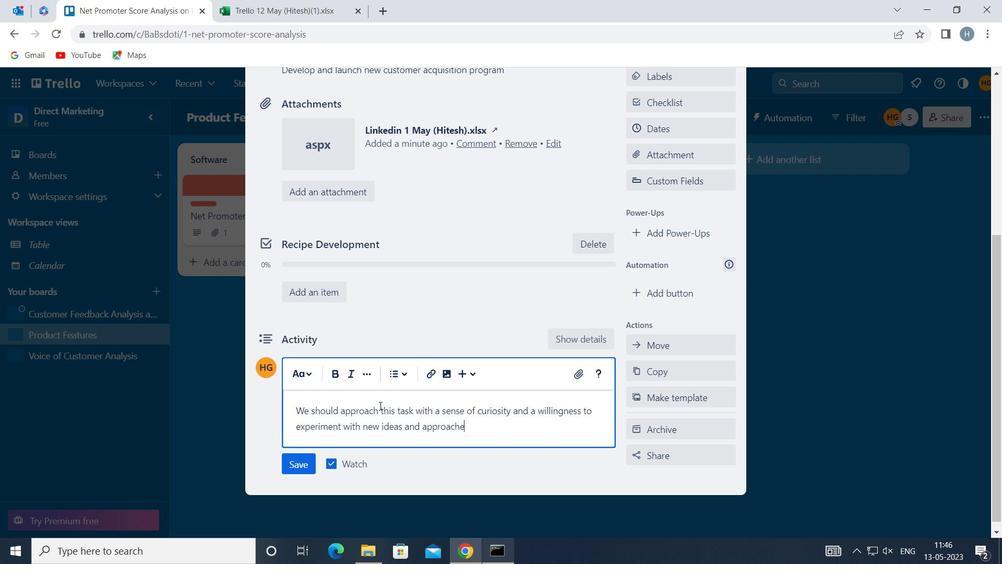 
Action: Mouse moved to (293, 463)
Screenshot: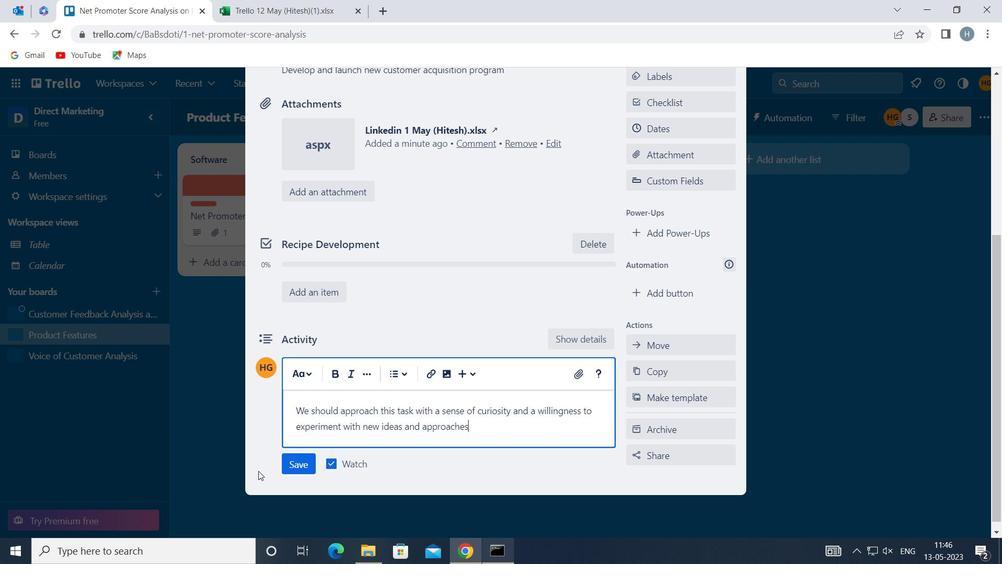 
Action: Mouse pressed left at (293, 463)
Screenshot: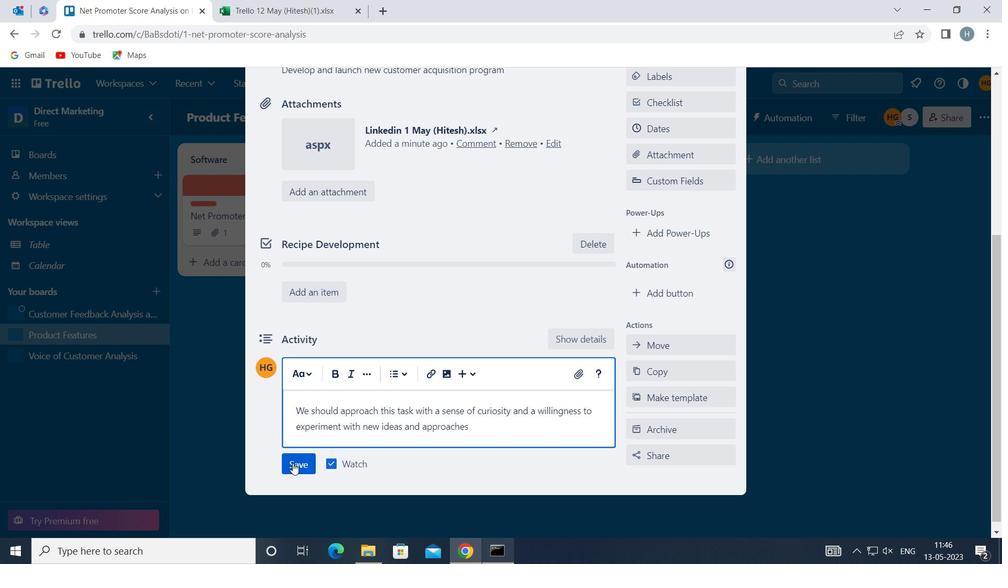 
Action: Mouse moved to (680, 133)
Screenshot: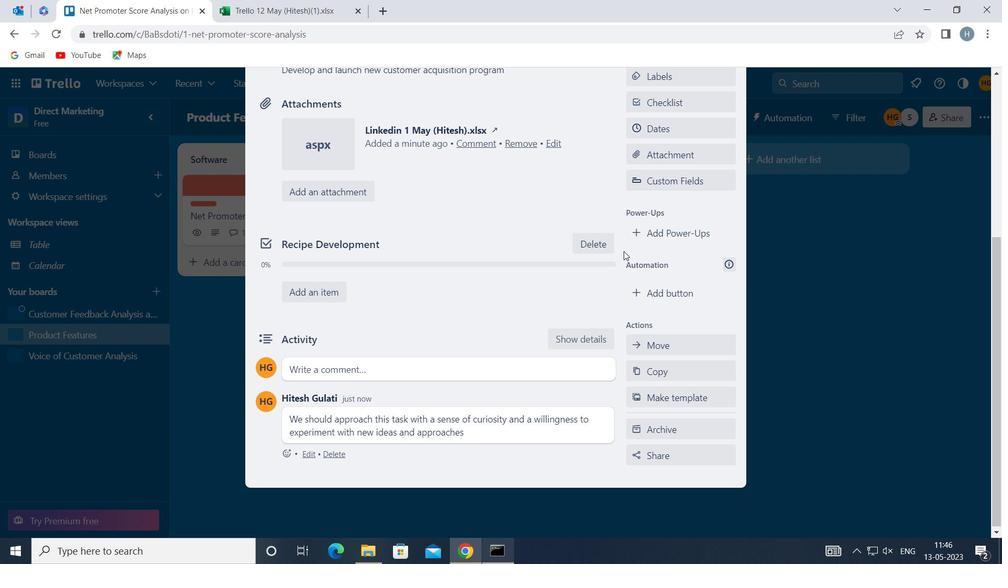 
Action: Mouse pressed left at (680, 133)
Screenshot: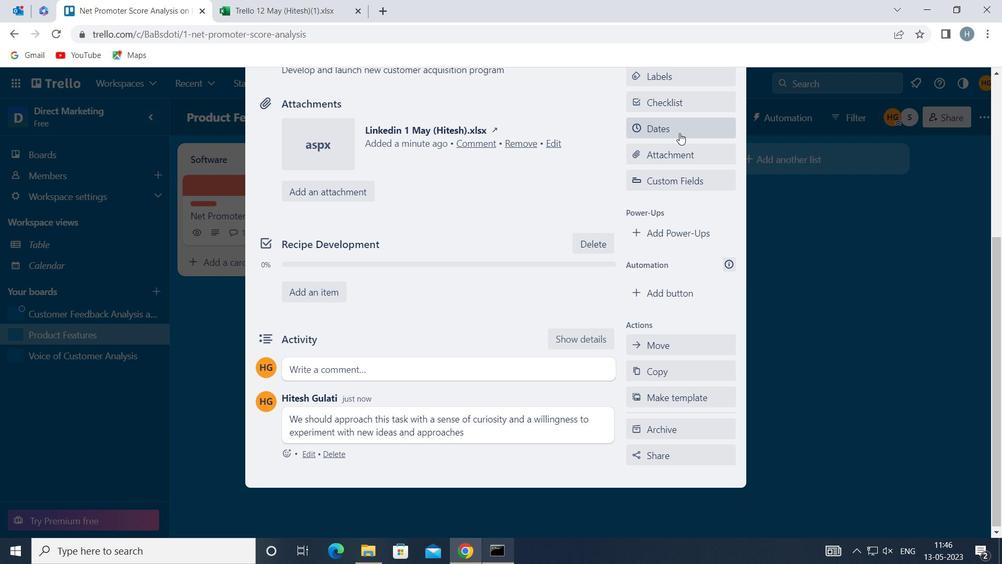 
Action: Mouse moved to (635, 353)
Screenshot: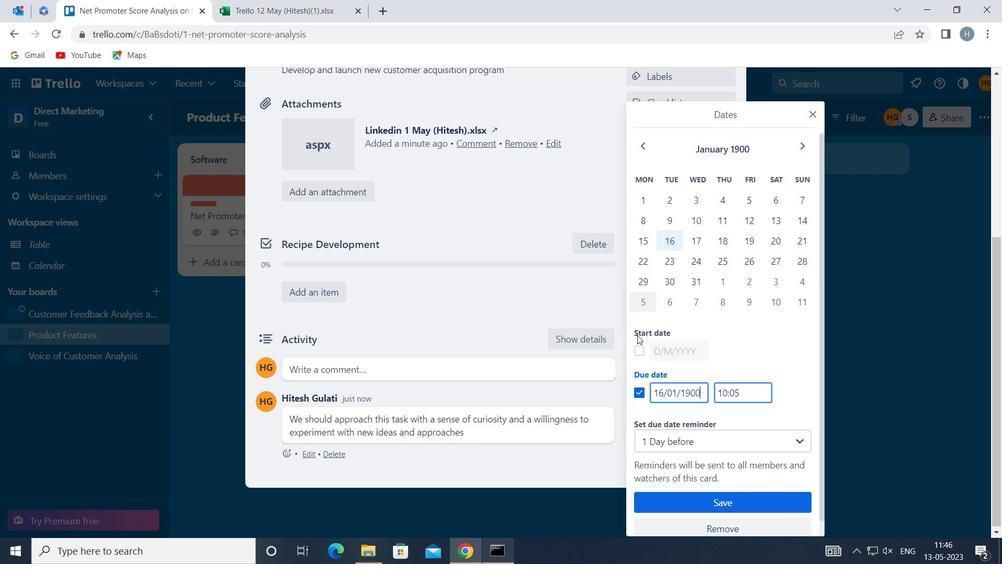 
Action: Mouse pressed left at (635, 353)
Screenshot: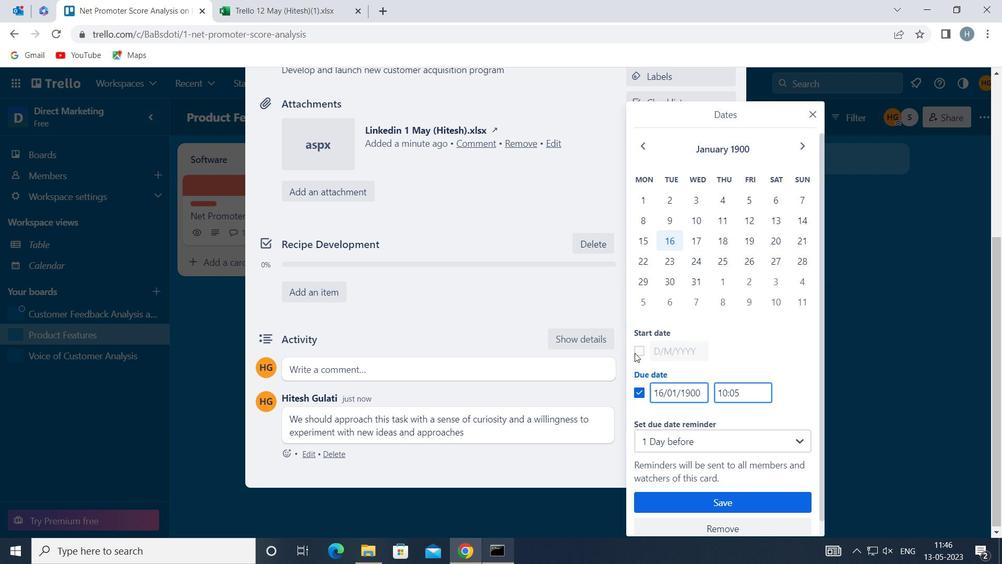 
Action: Mouse moved to (657, 352)
Screenshot: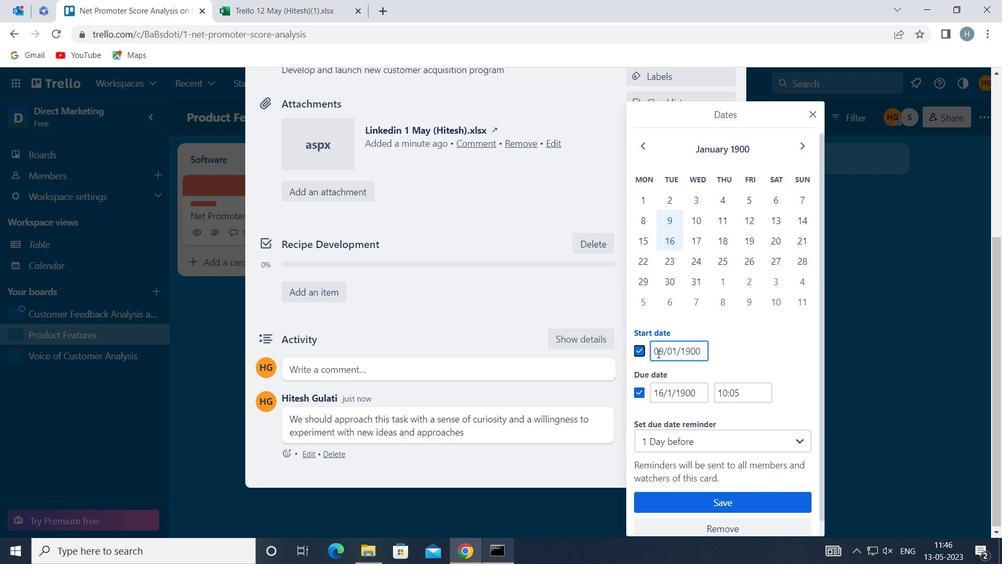 
Action: Mouse pressed left at (657, 352)
Screenshot: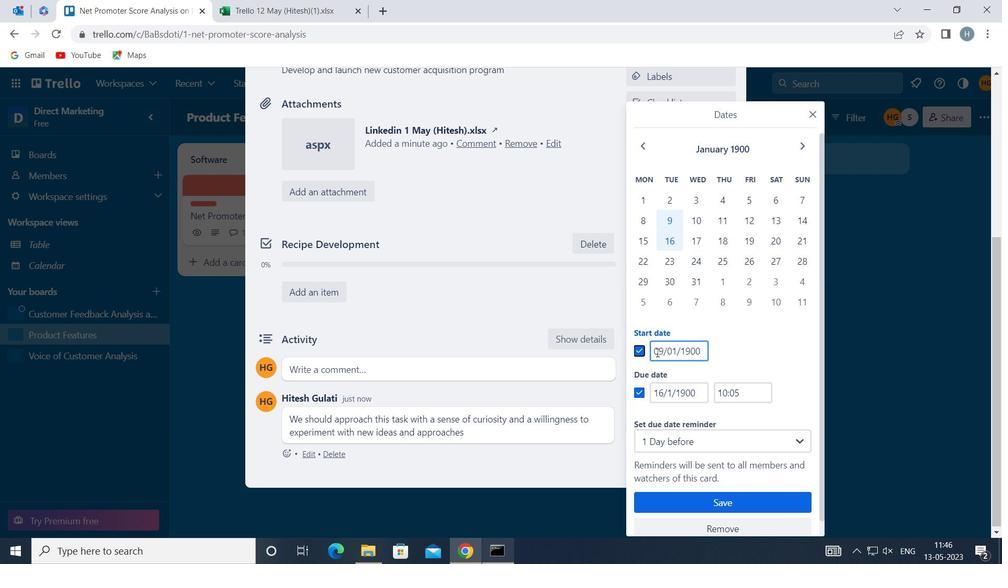 
Action: Key pressed <Key.backspace>1
Screenshot: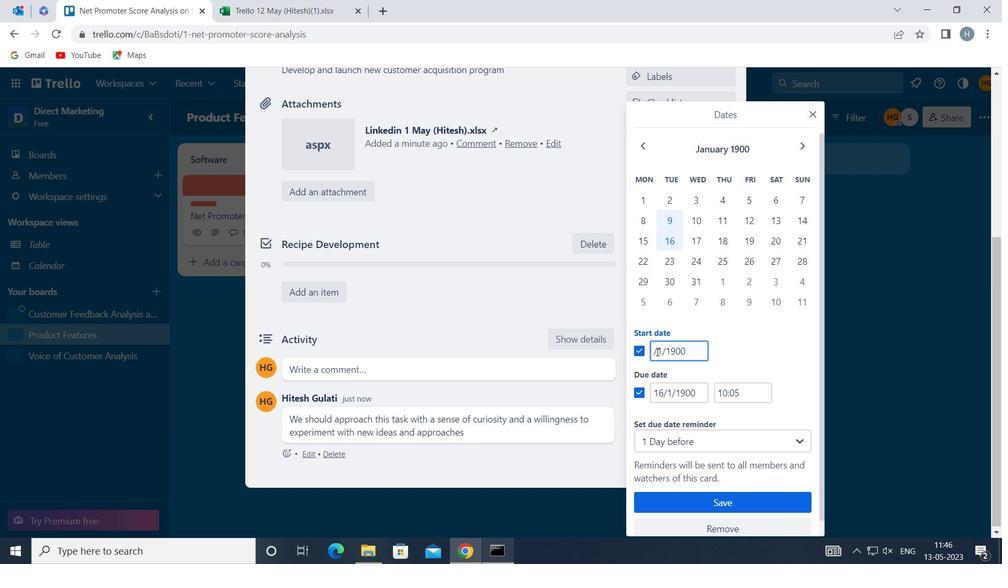 
Action: Mouse moved to (659, 392)
Screenshot: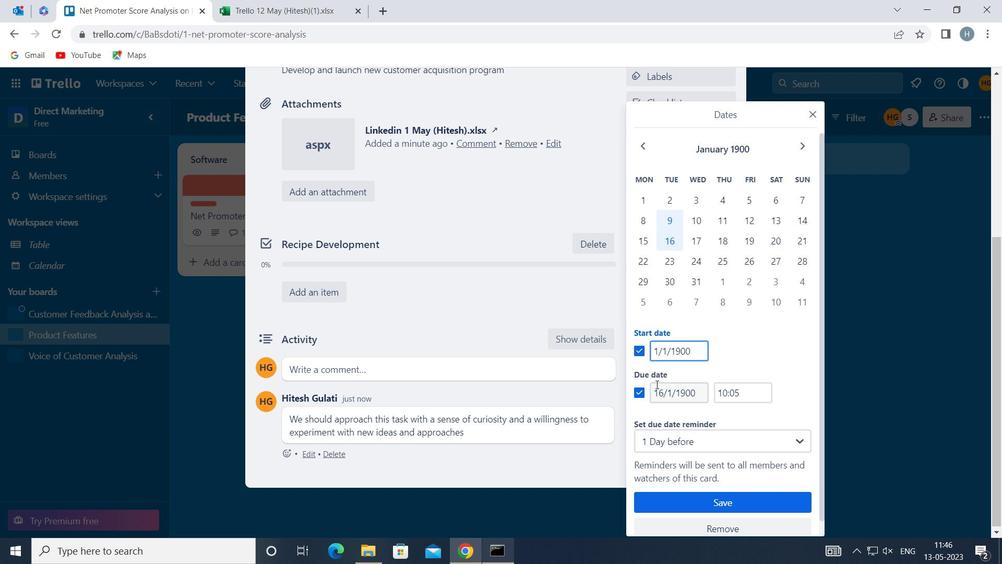
Action: Mouse pressed left at (659, 392)
Screenshot: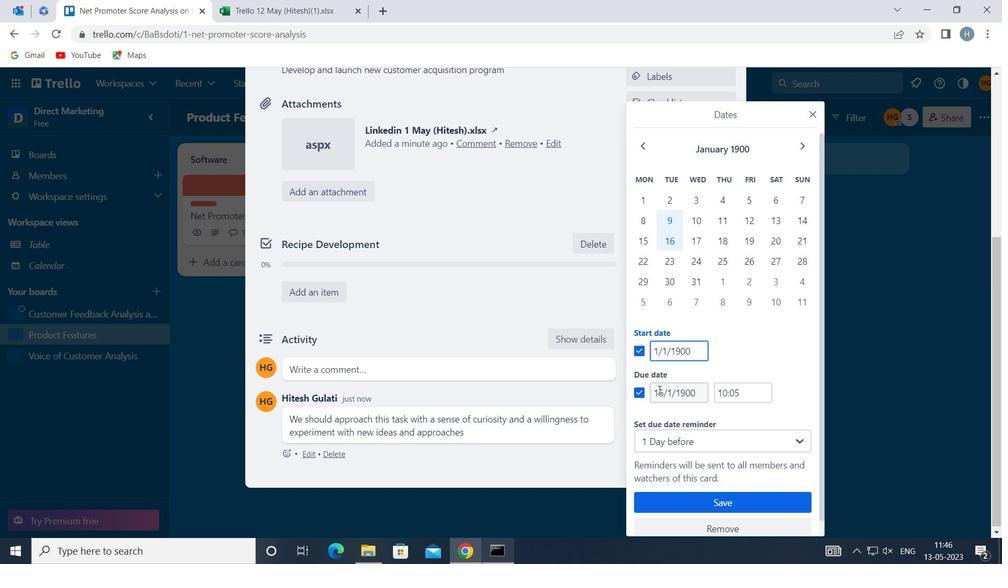 
Action: Key pressed <Key.right><Key.backspace><Key.backspace>8
Screenshot: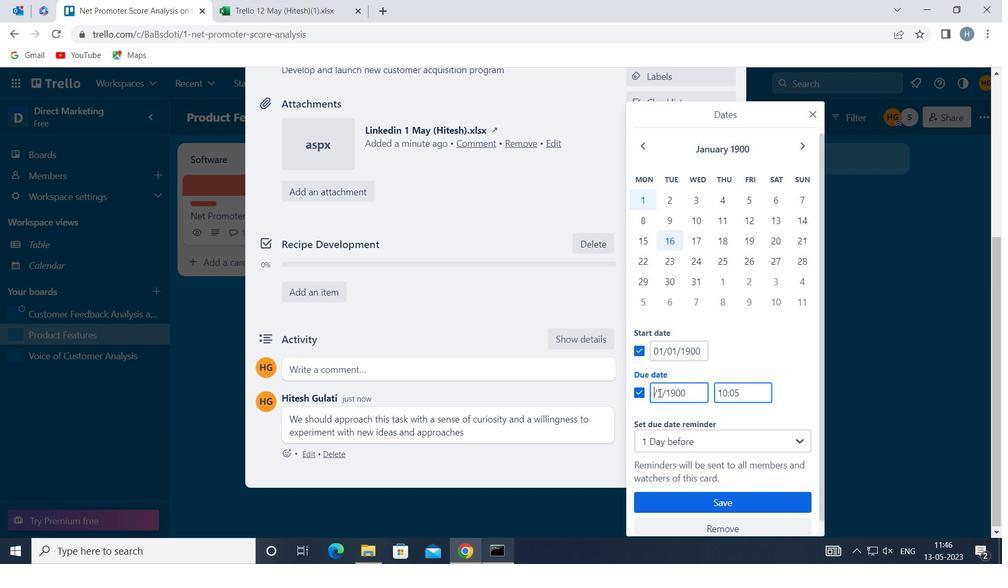 
Action: Mouse moved to (738, 496)
Screenshot: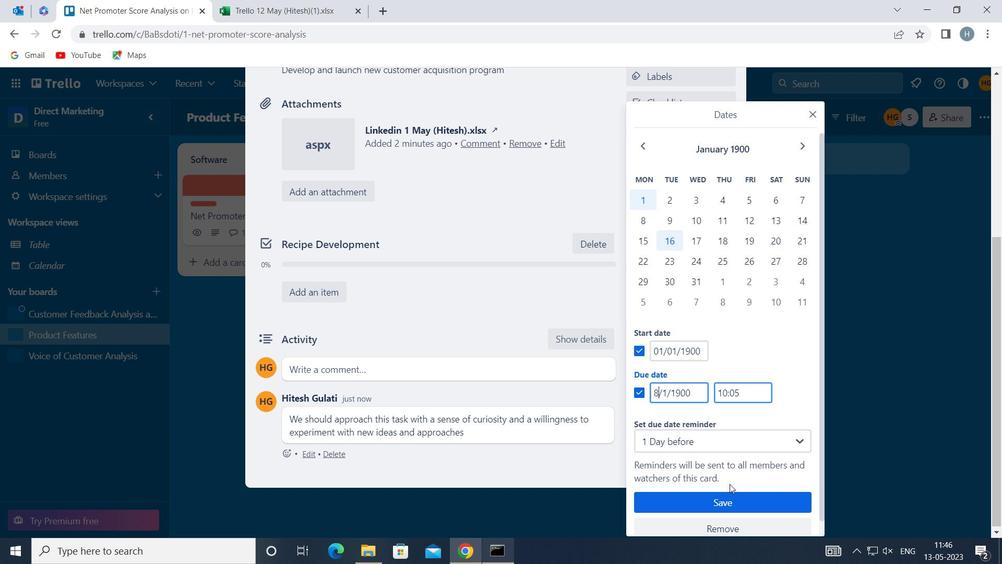 
Action: Mouse pressed left at (738, 496)
Screenshot: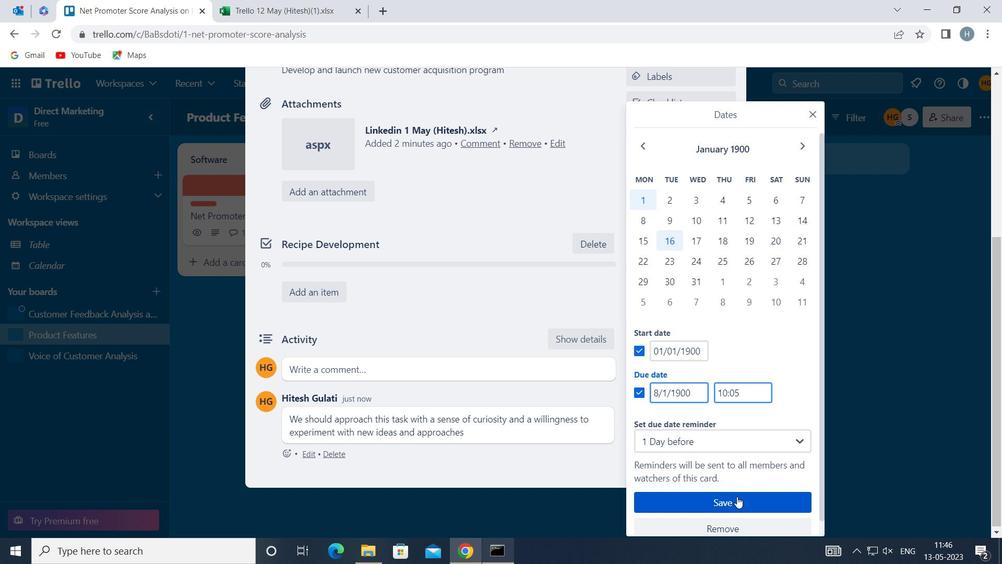 
Action: Mouse moved to (517, 177)
Screenshot: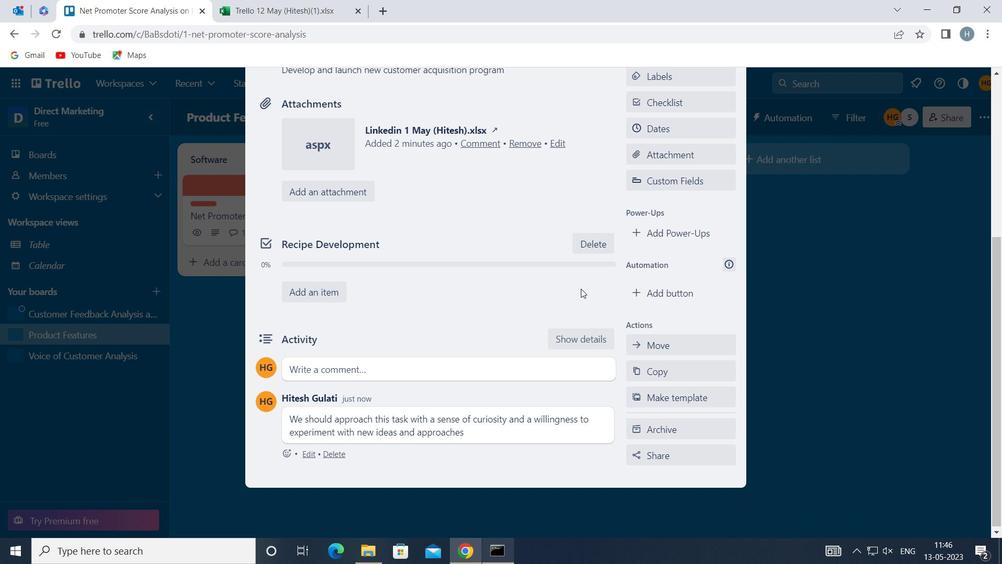 
Action: Key pressed <Key.f8>
Screenshot: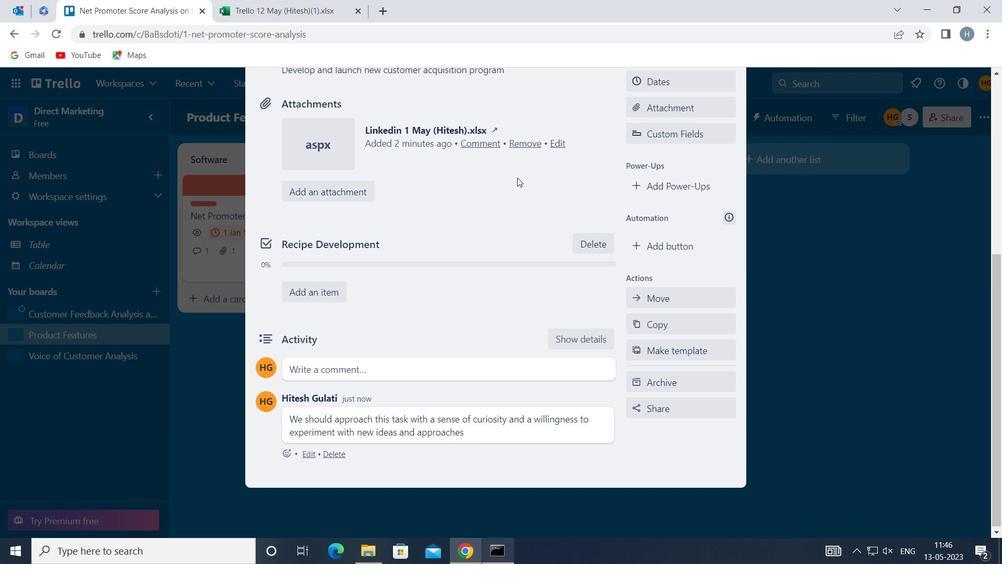 
